 Task: Apply conditional formatting to highlight cells in range A2:E12 that are not empty and resize columns A-F to 150 pixels.
Action: Mouse moved to (18, 195)
Screenshot: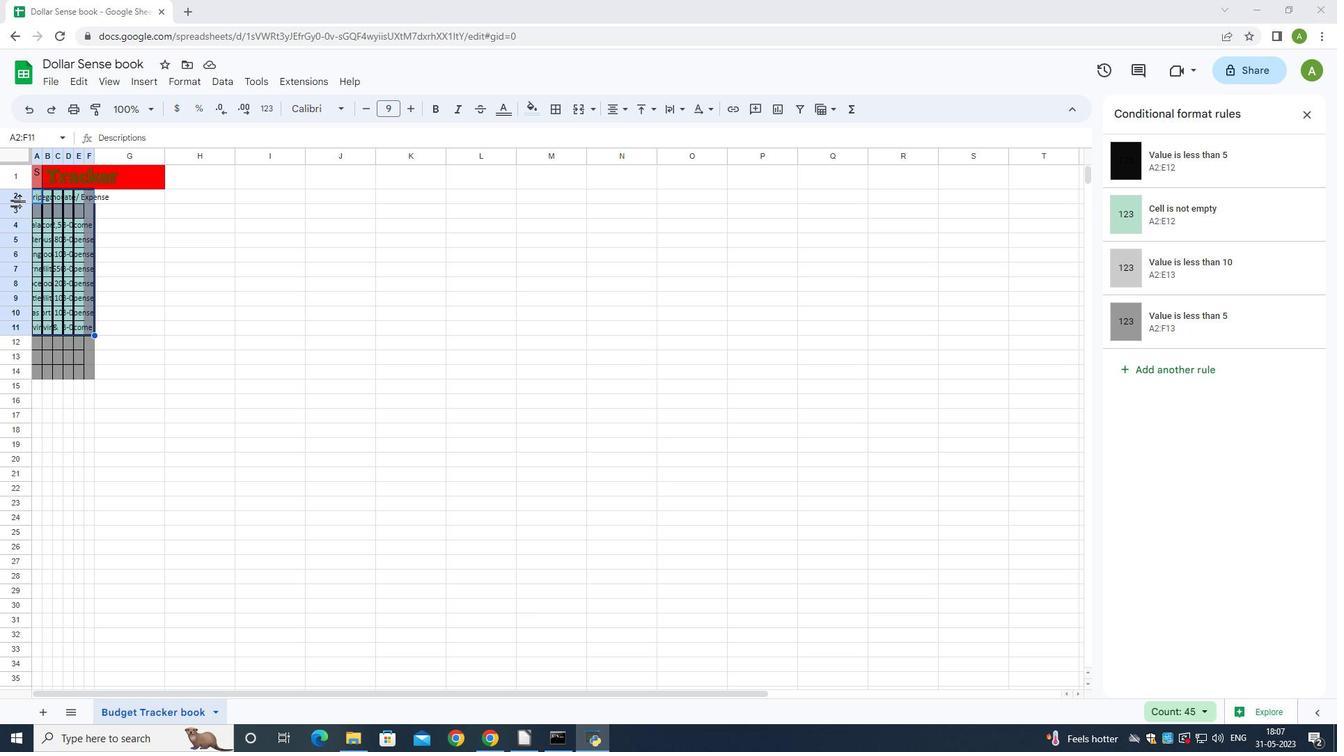 
Action: Mouse pressed left at (18, 195)
Screenshot: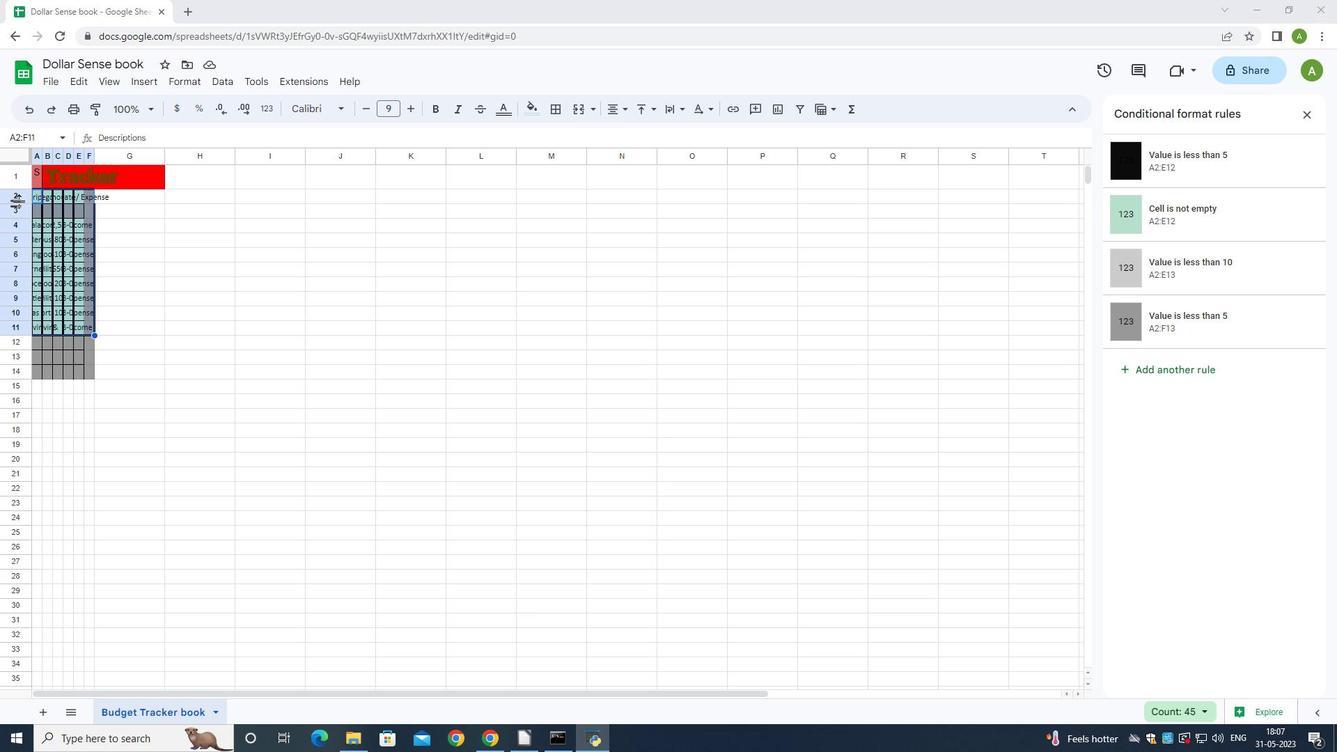 
Action: Mouse moved to (34, 194)
Screenshot: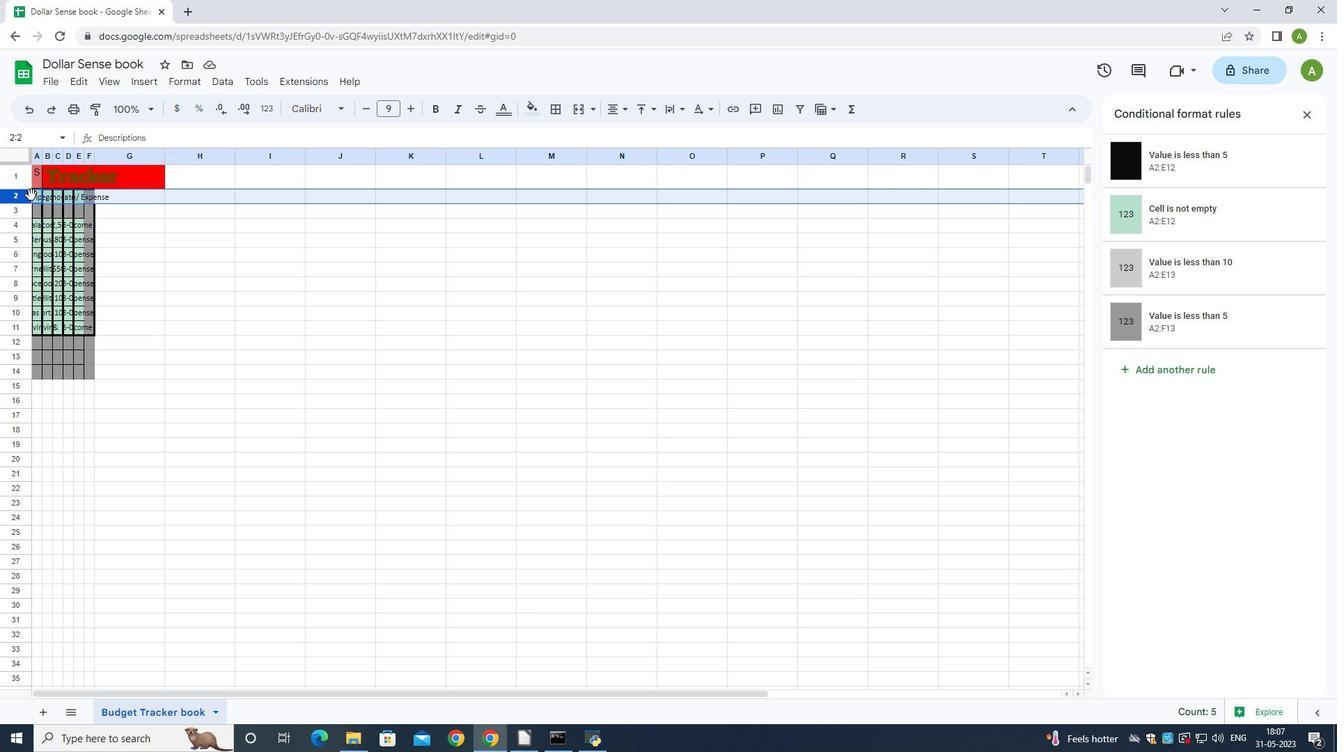 
Action: Mouse pressed left at (34, 194)
Screenshot: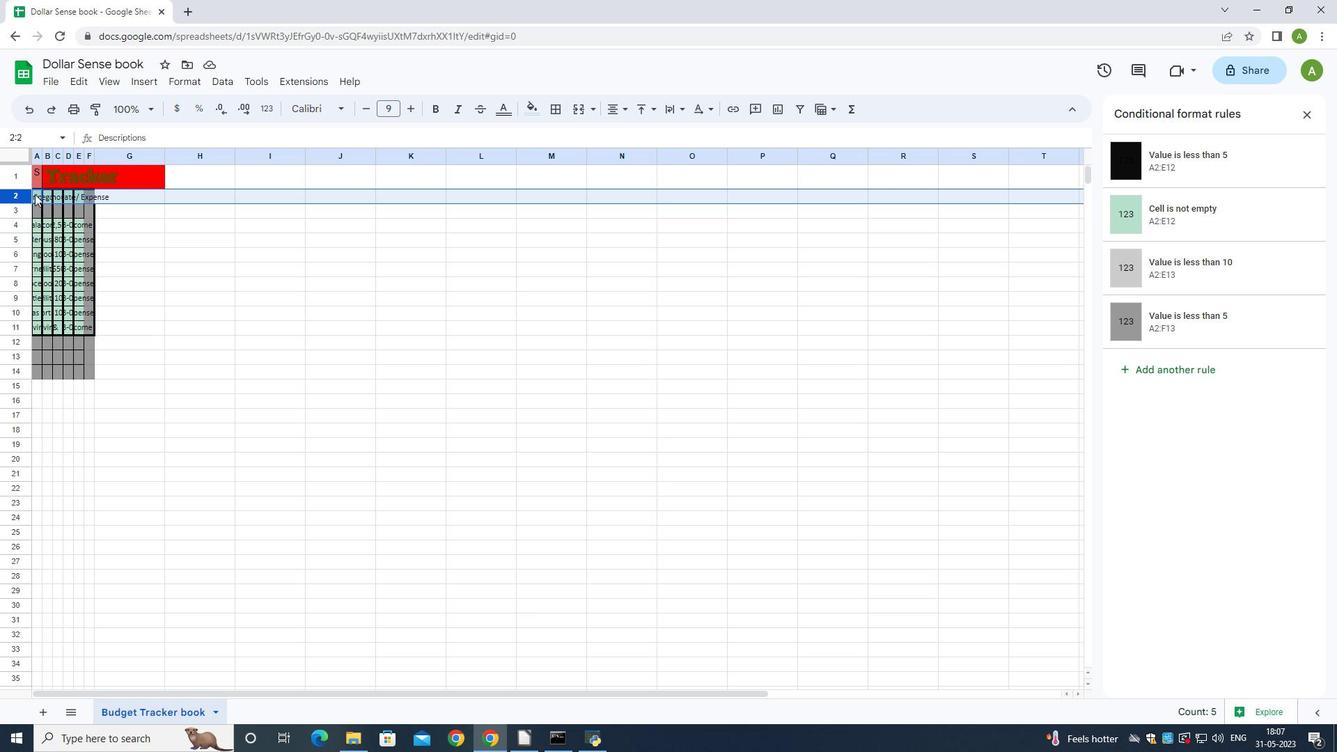 
Action: Mouse moved to (184, 84)
Screenshot: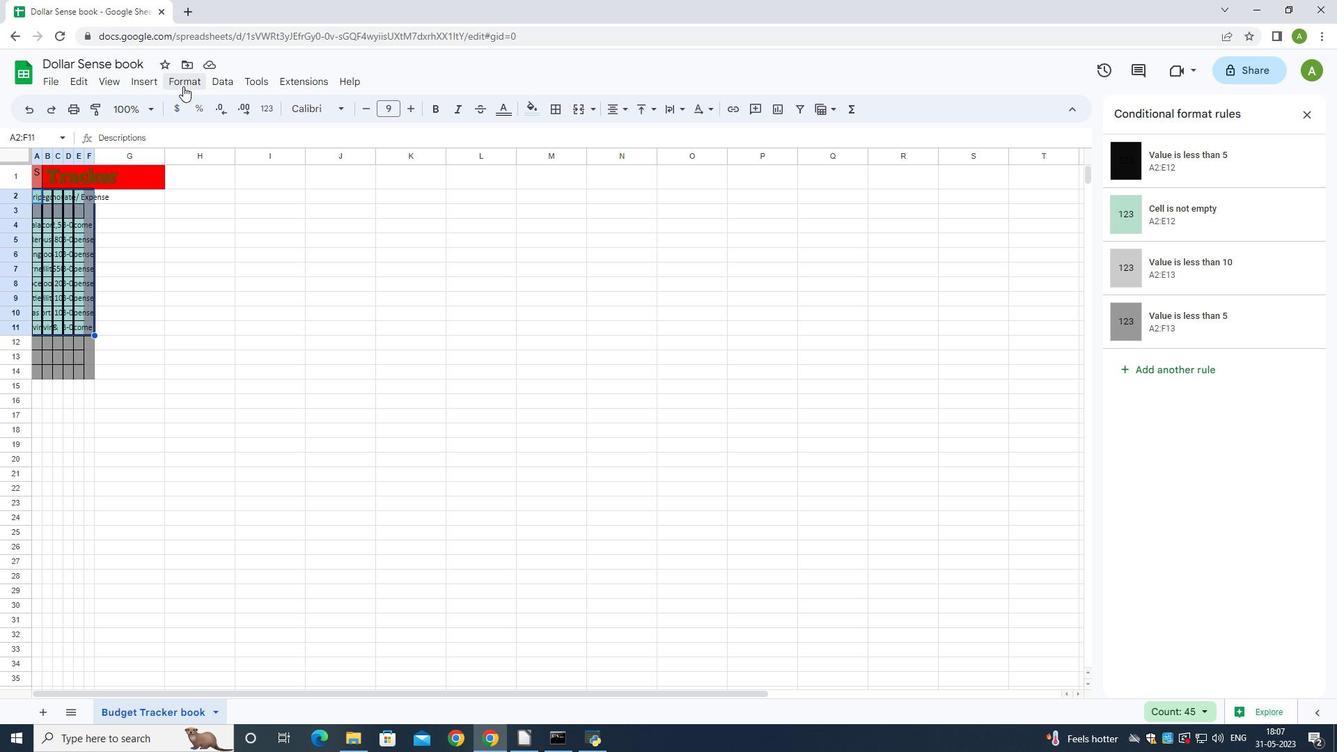 
Action: Mouse pressed left at (184, 84)
Screenshot: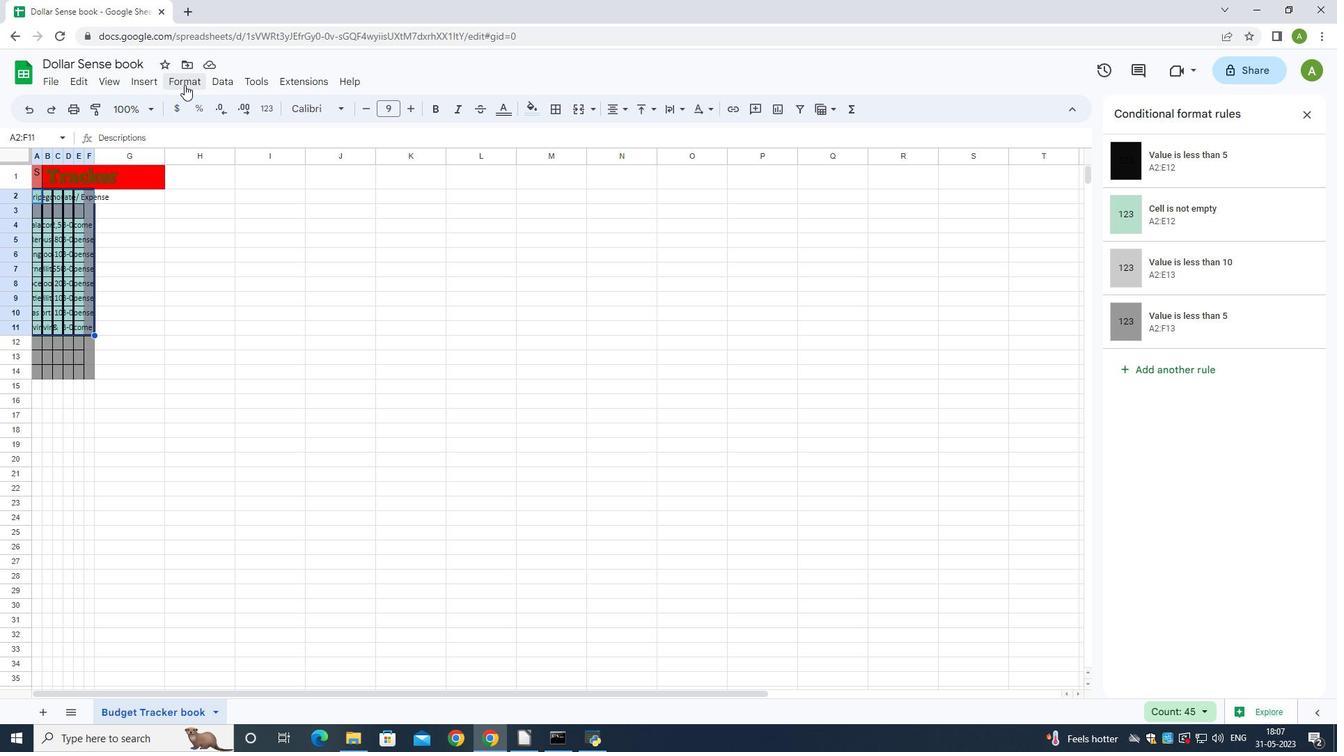 
Action: Mouse moved to (247, 323)
Screenshot: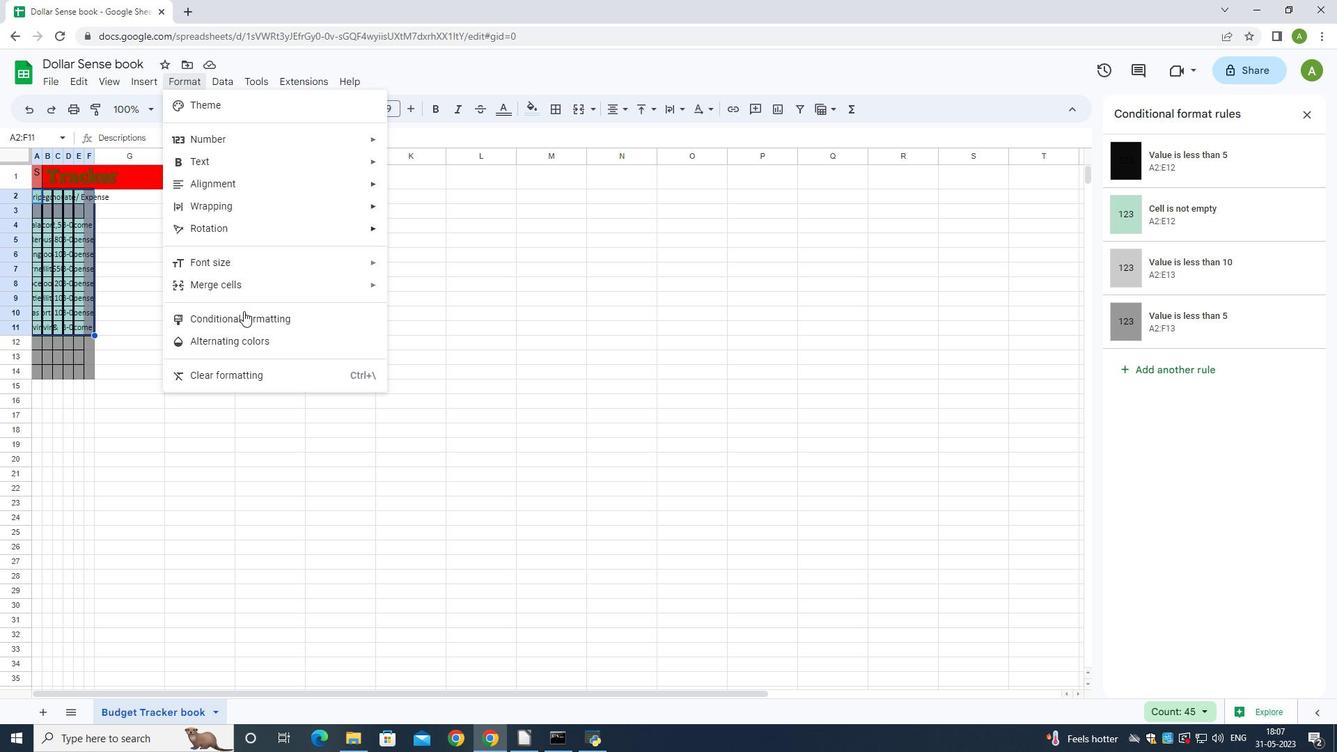 
Action: Mouse pressed left at (247, 323)
Screenshot: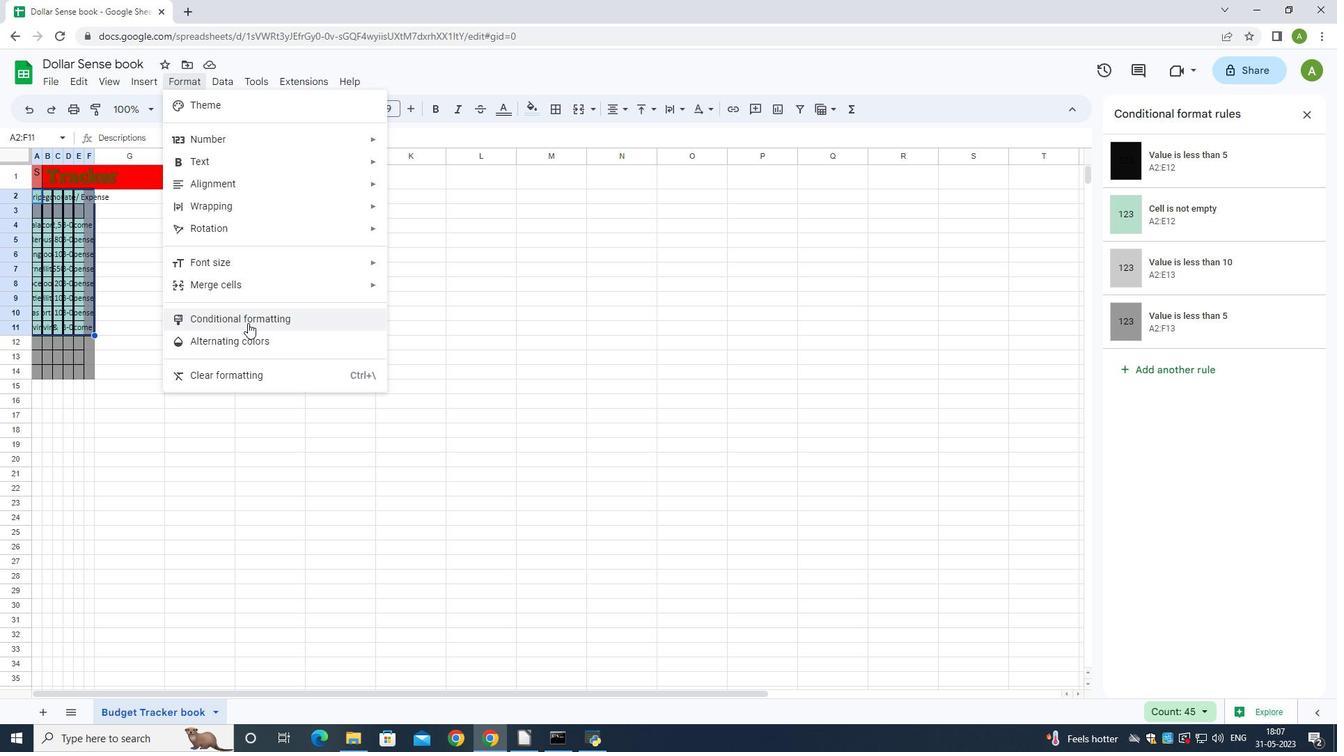 
Action: Mouse moved to (1147, 224)
Screenshot: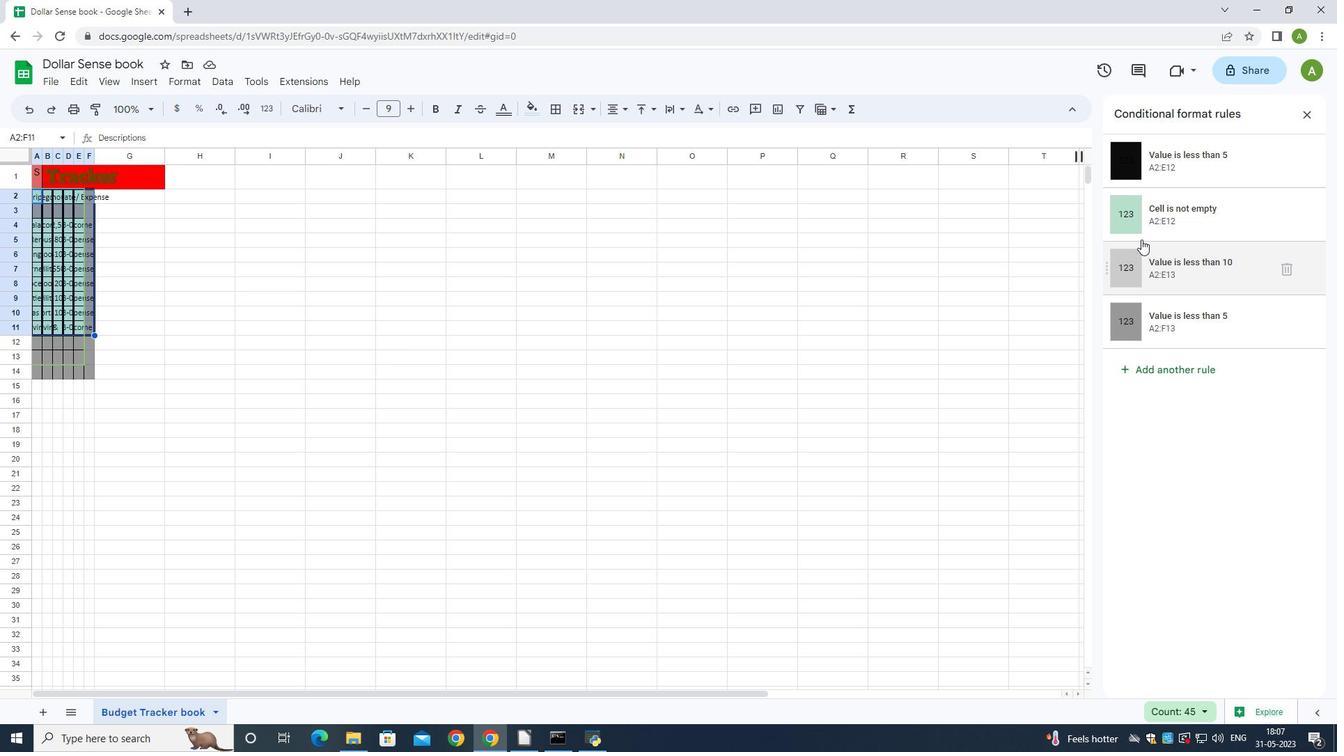 
Action: Mouse pressed left at (1147, 224)
Screenshot: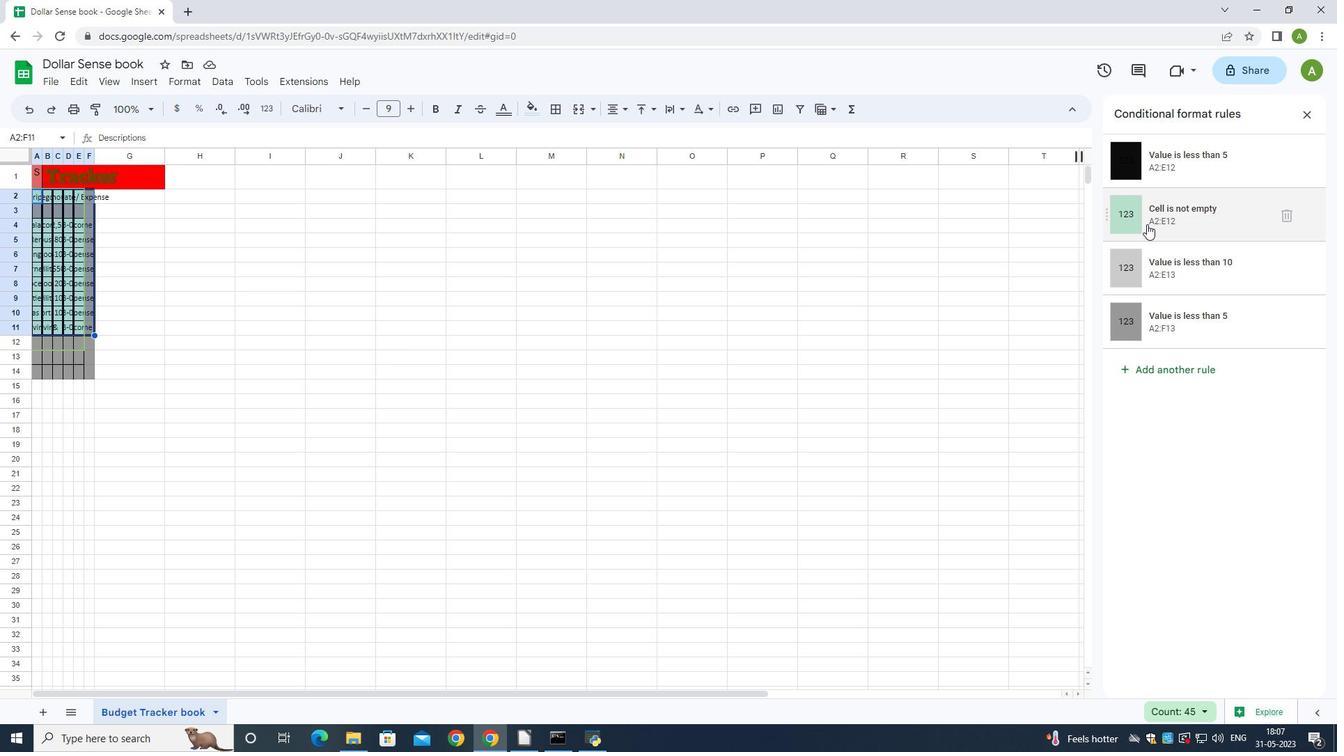 
Action: Mouse moved to (1297, 293)
Screenshot: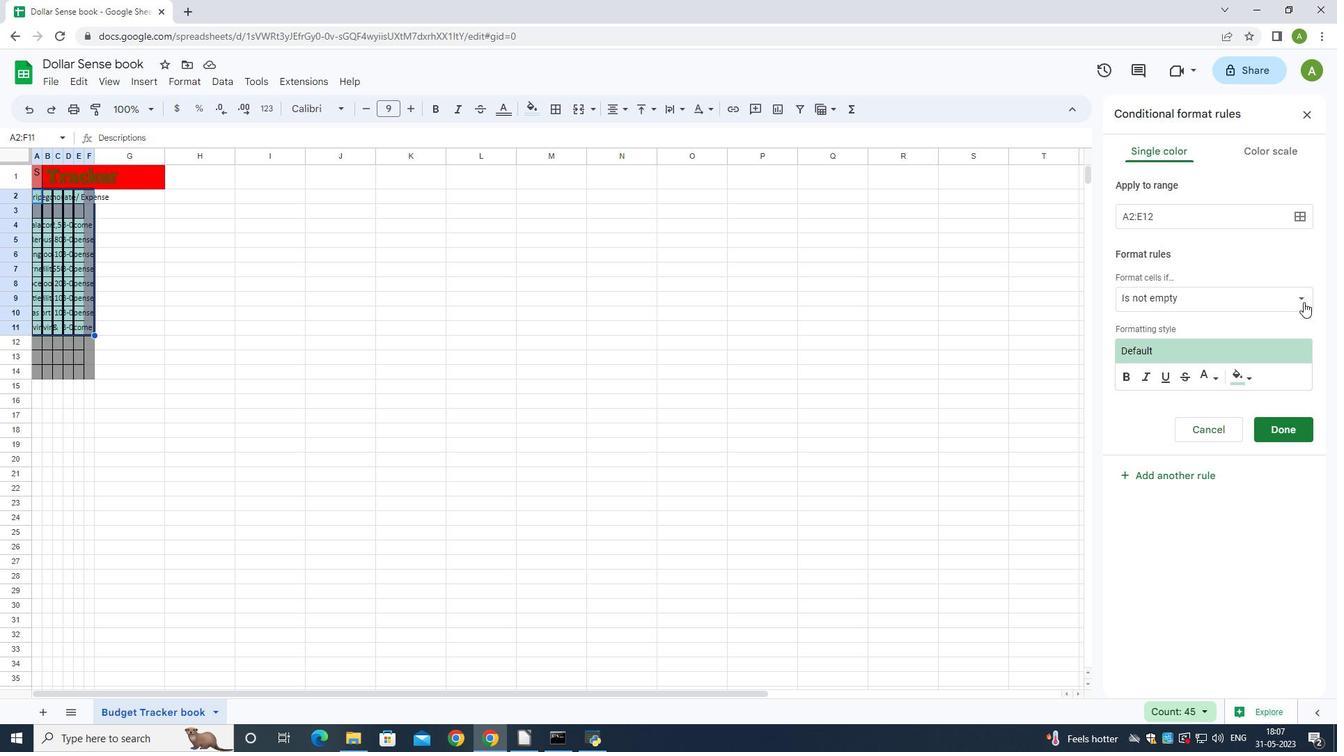 
Action: Mouse pressed left at (1297, 293)
Screenshot: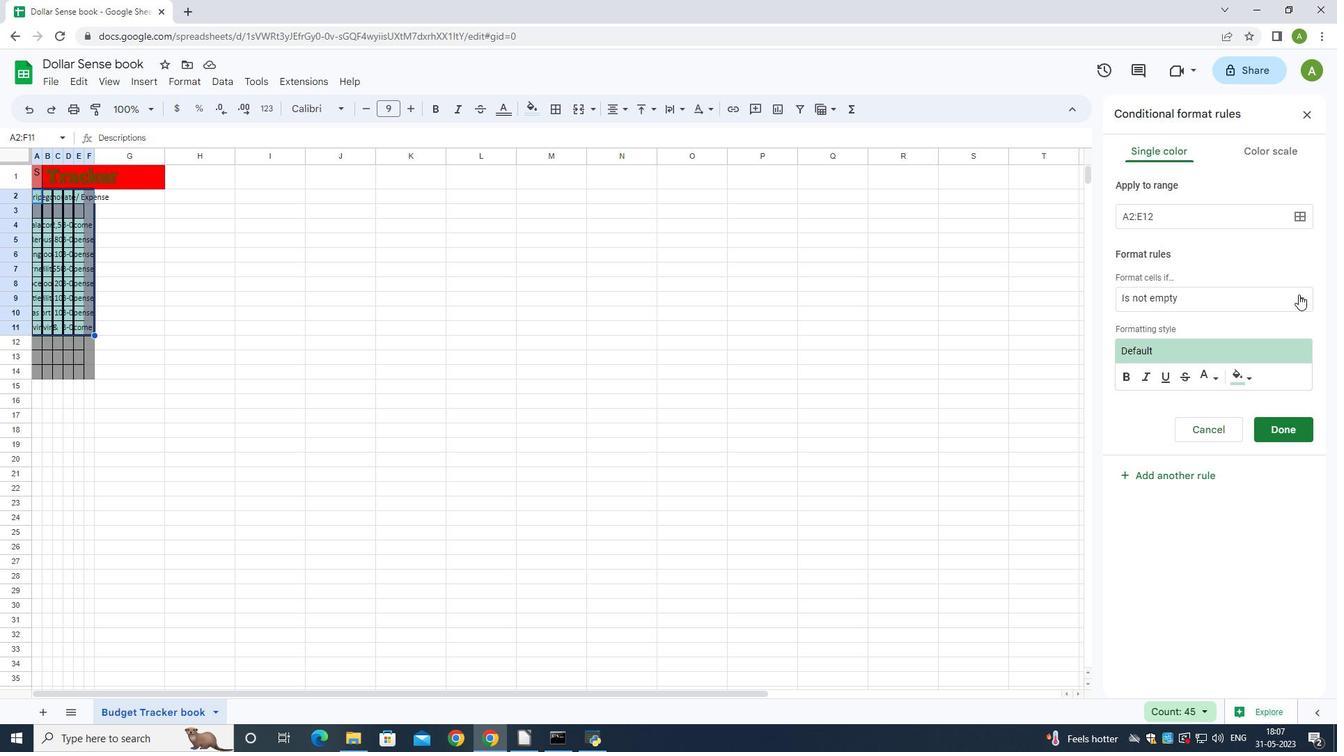 
Action: Mouse moved to (1172, 570)
Screenshot: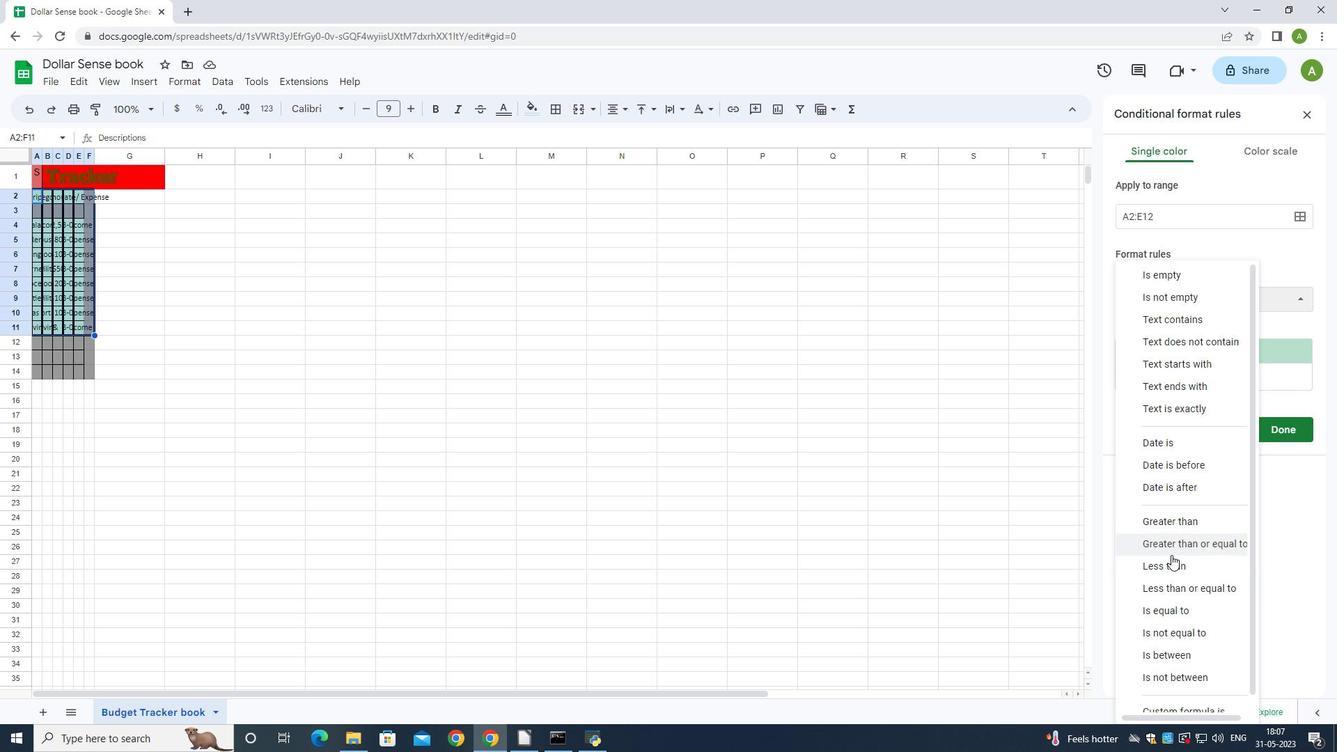 
Action: Mouse pressed left at (1172, 570)
Screenshot: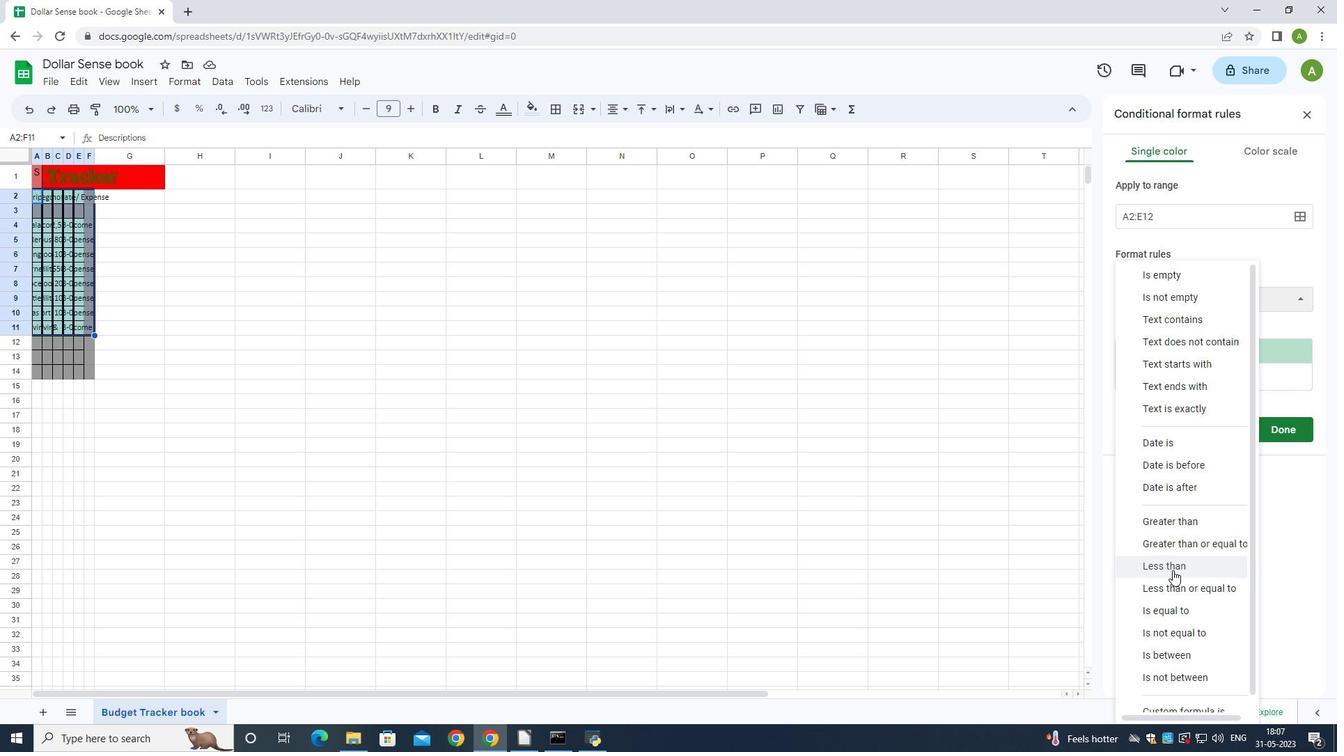
Action: Mouse moved to (1210, 328)
Screenshot: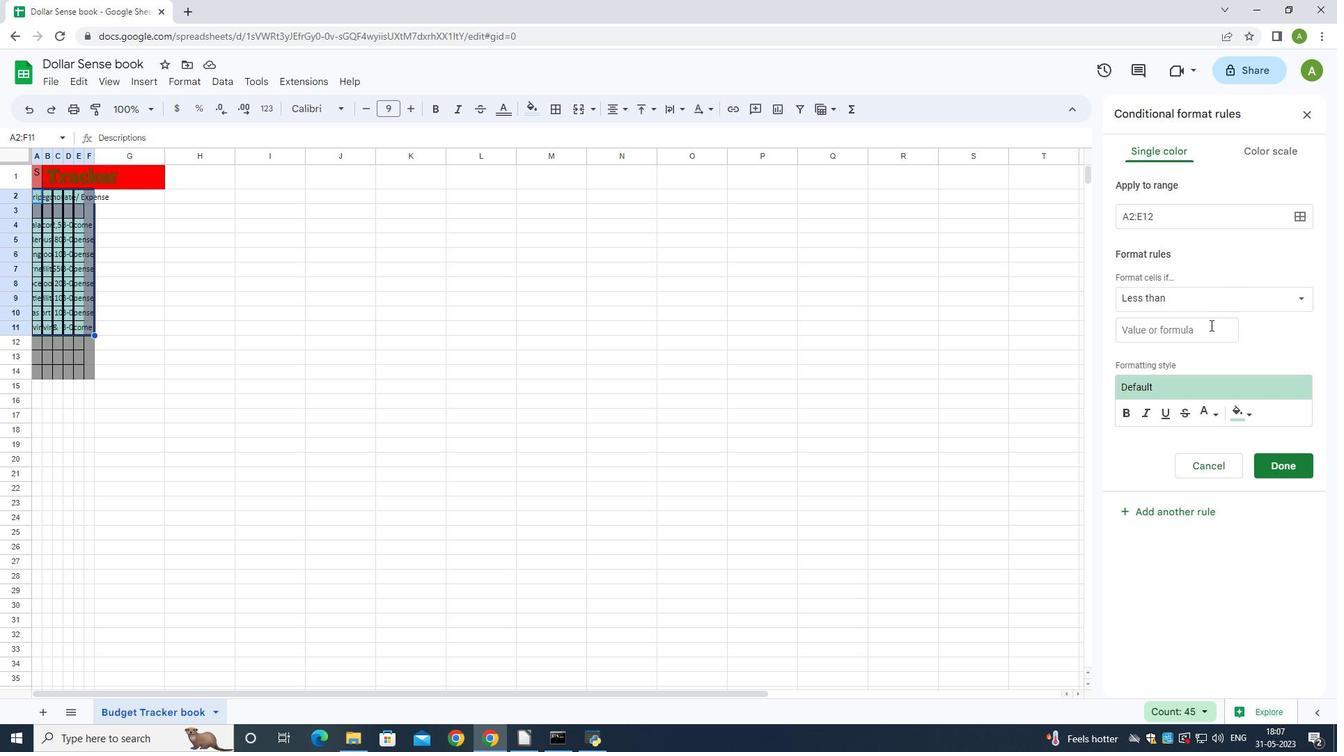 
Action: Mouse pressed left at (1210, 328)
Screenshot: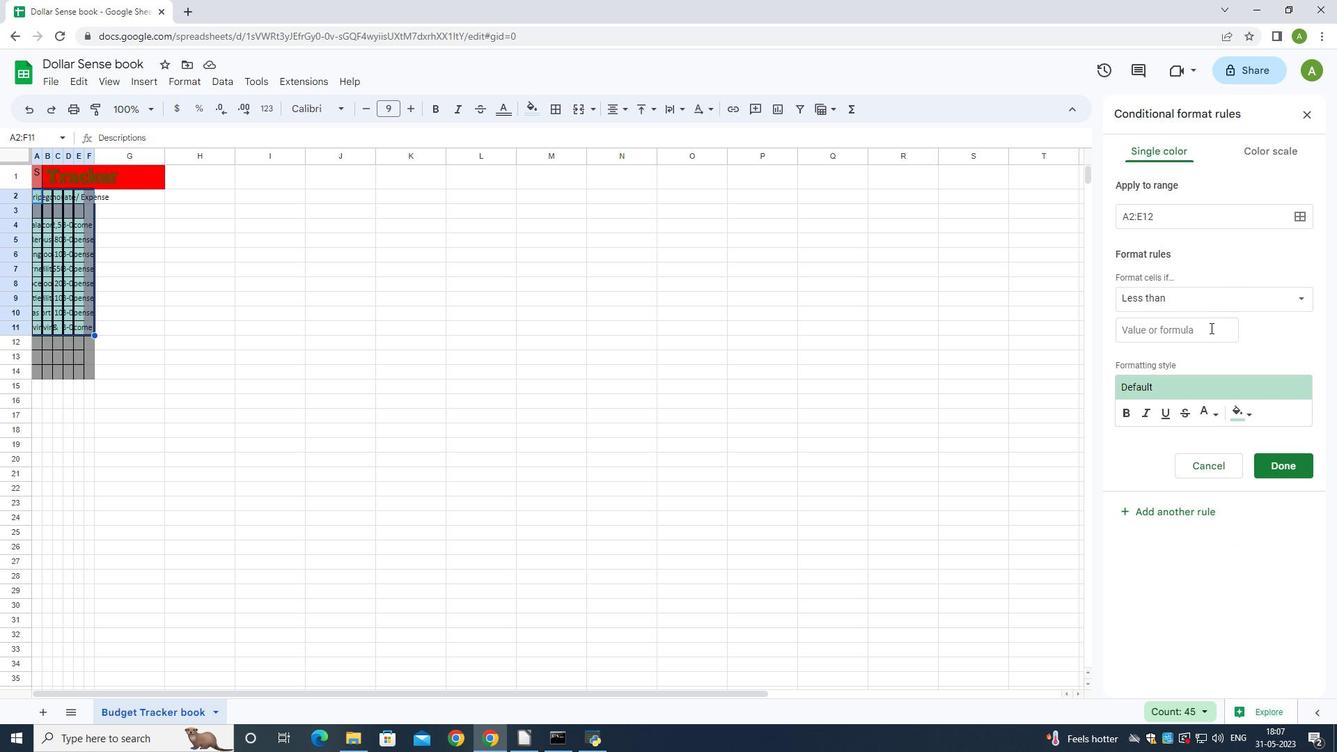 
Action: Key pressed 10
Screenshot: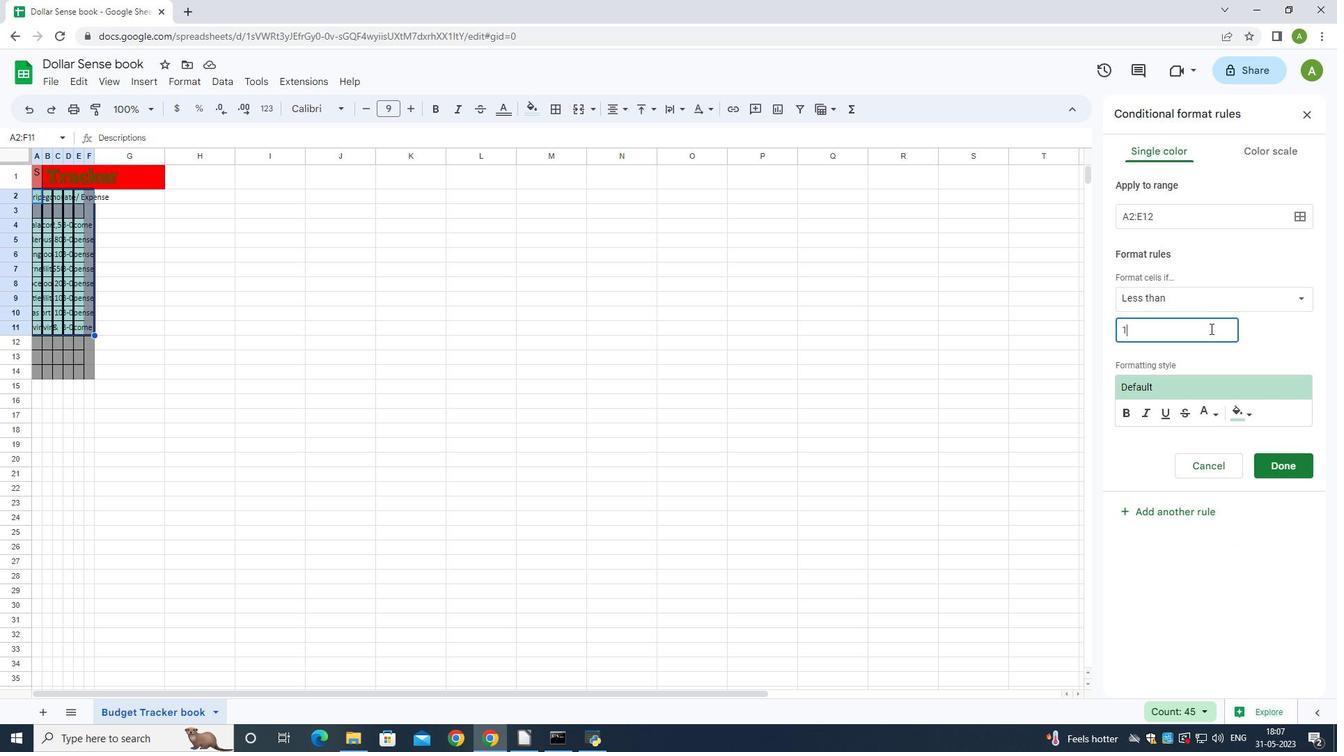 
Action: Mouse moved to (1249, 410)
Screenshot: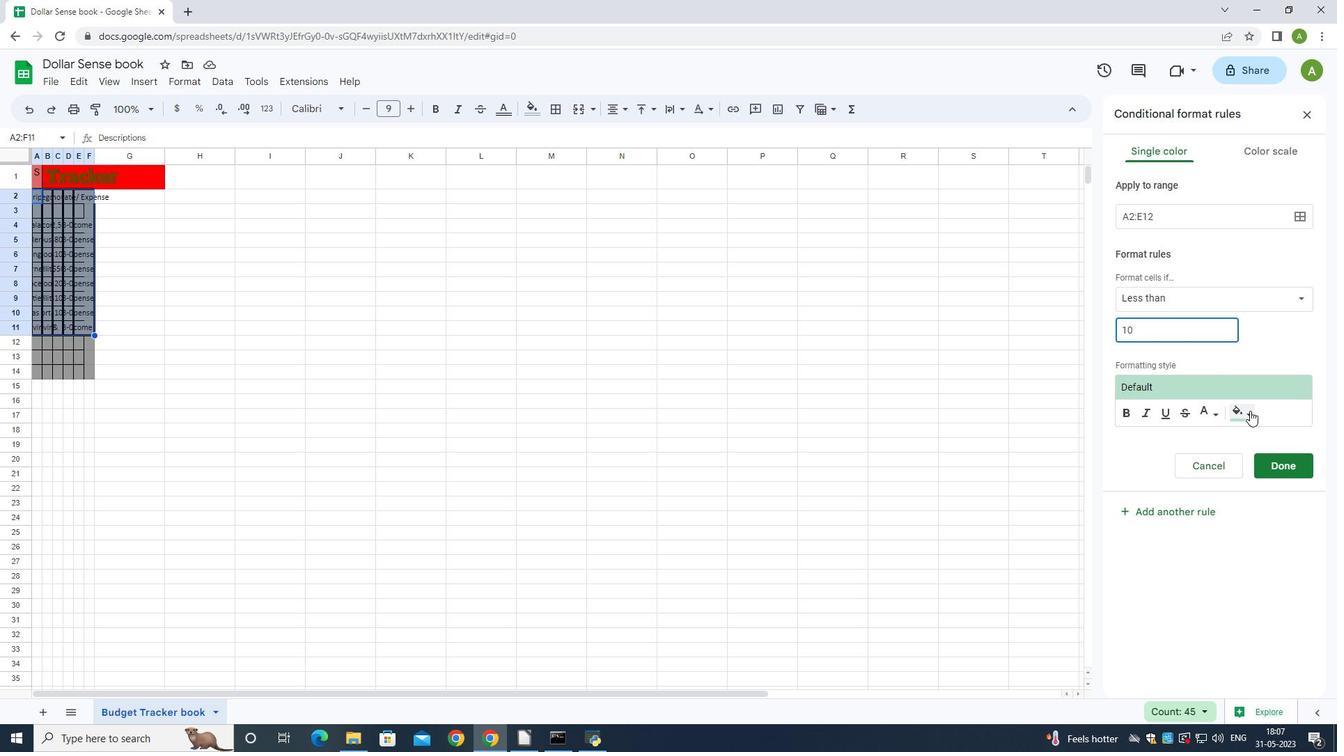 
Action: Mouse pressed left at (1249, 410)
Screenshot: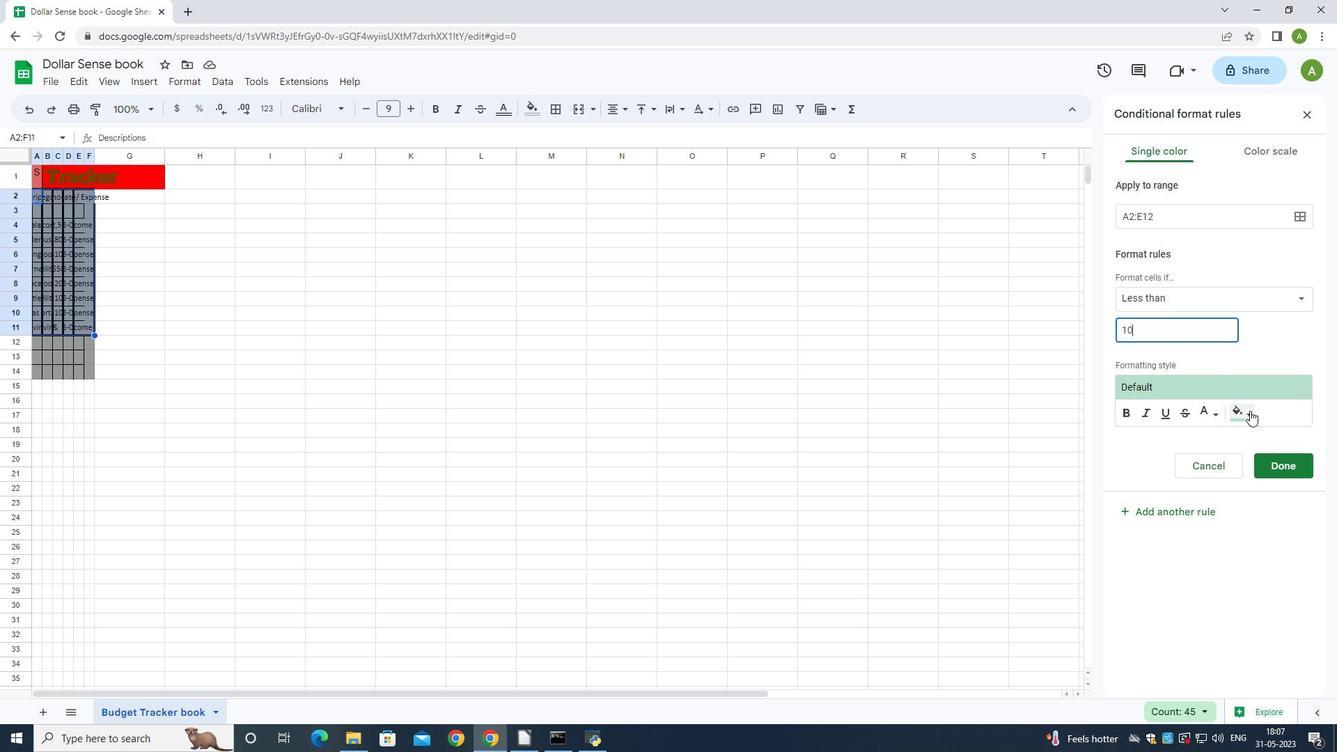 
Action: Mouse moved to (1177, 463)
Screenshot: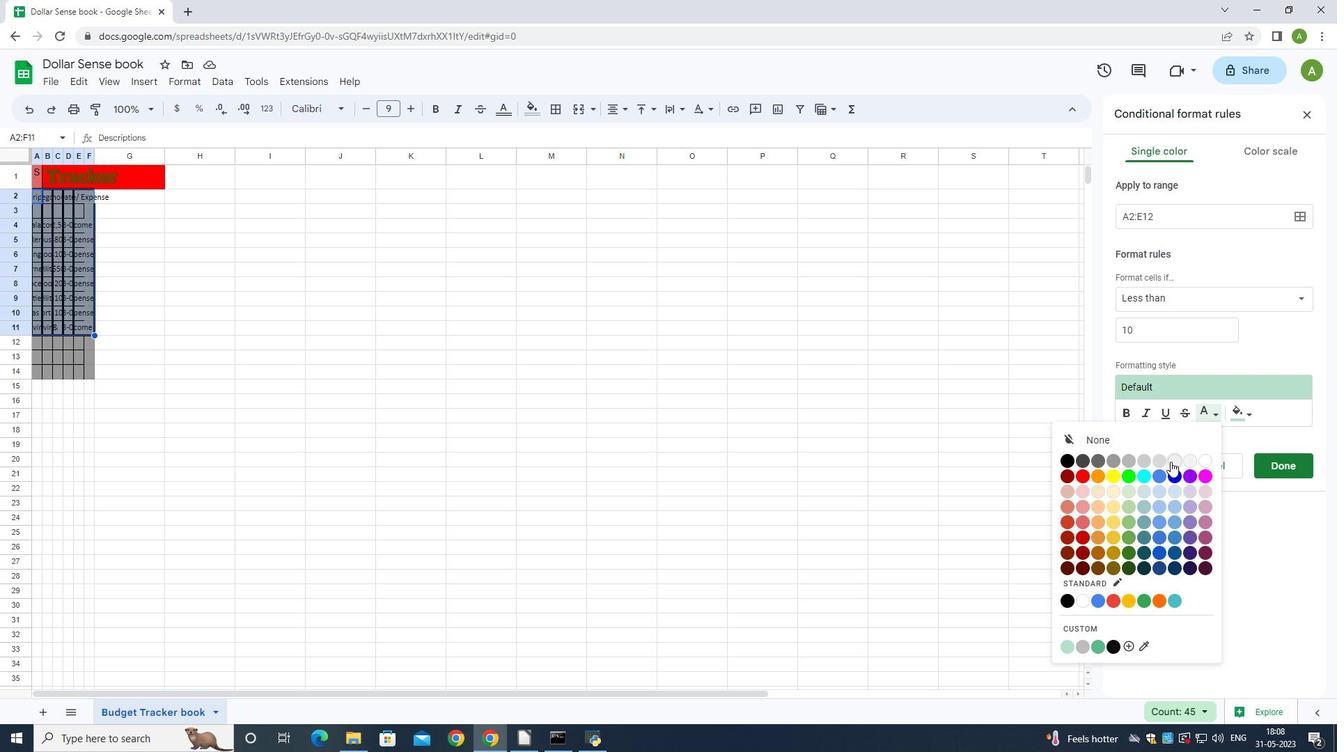 
Action: Mouse pressed left at (1177, 463)
Screenshot: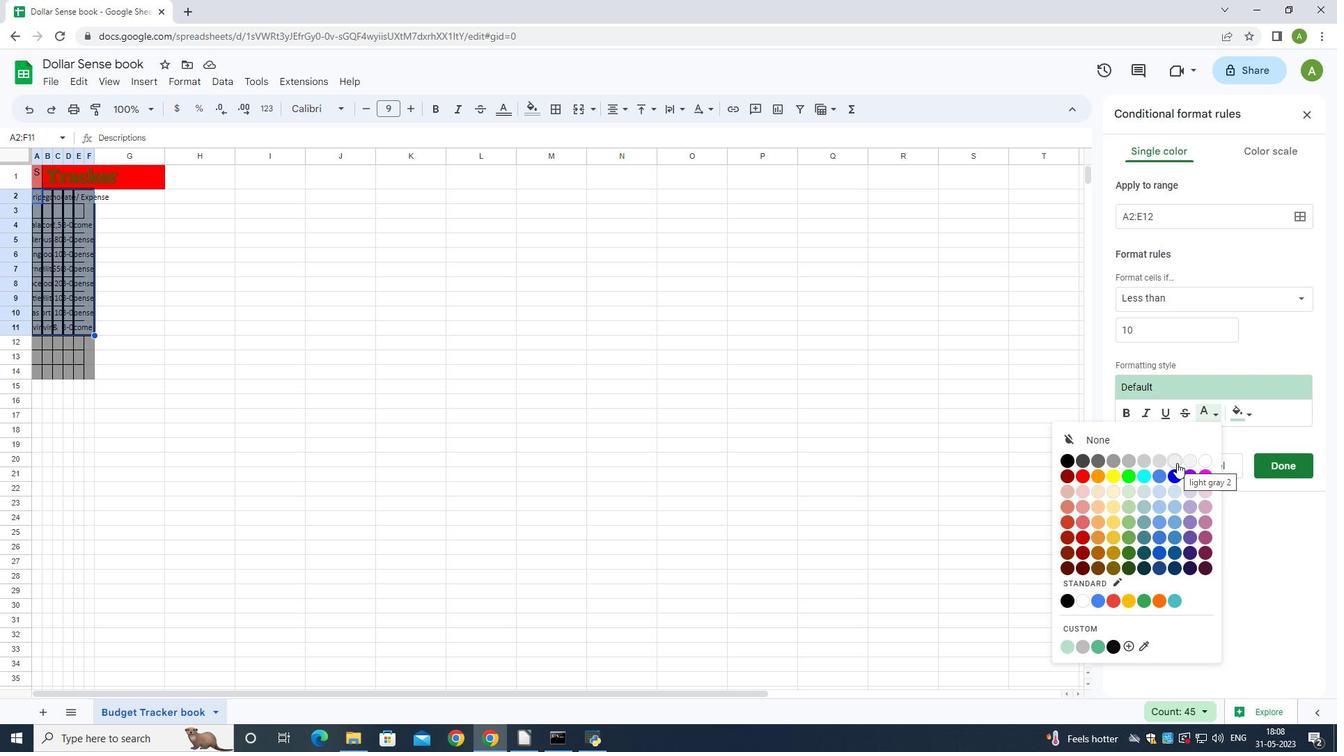 
Action: Mouse moved to (1272, 463)
Screenshot: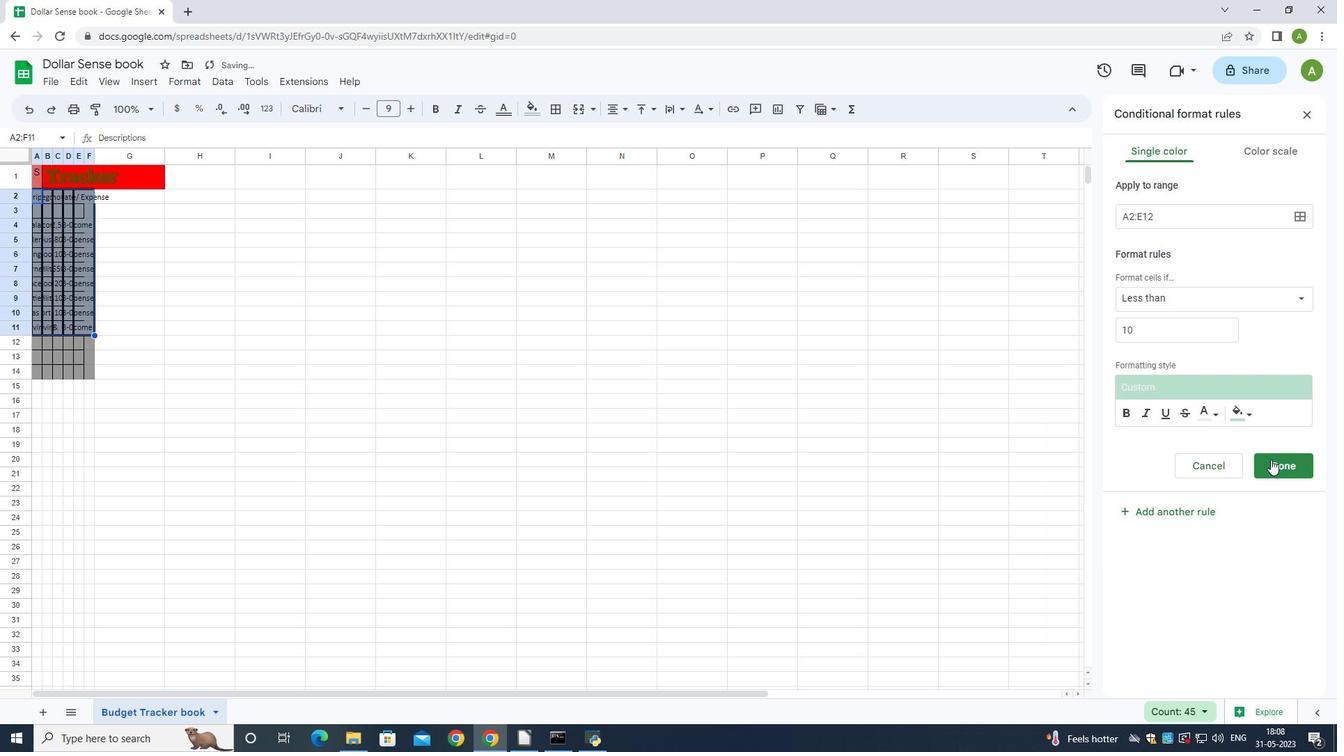 
Action: Mouse pressed left at (1272, 463)
Screenshot: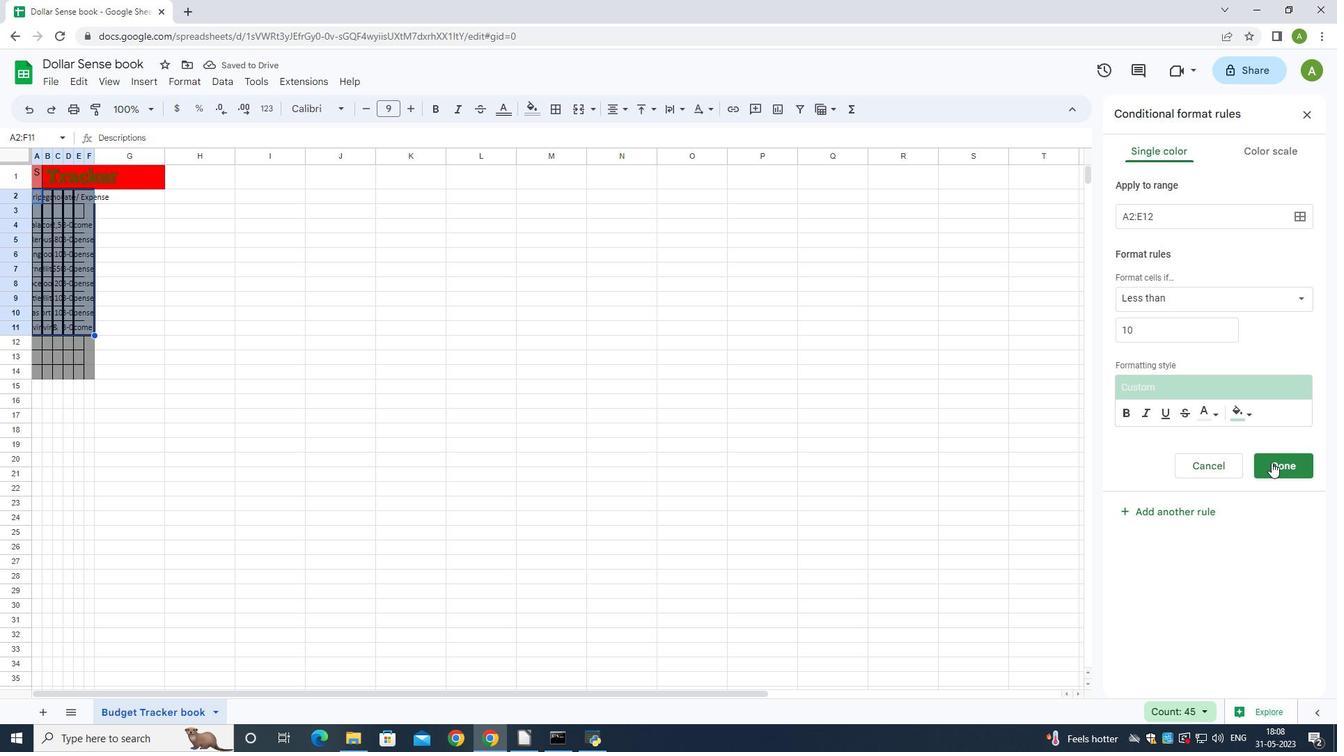 
Action: Mouse moved to (36, 153)
Screenshot: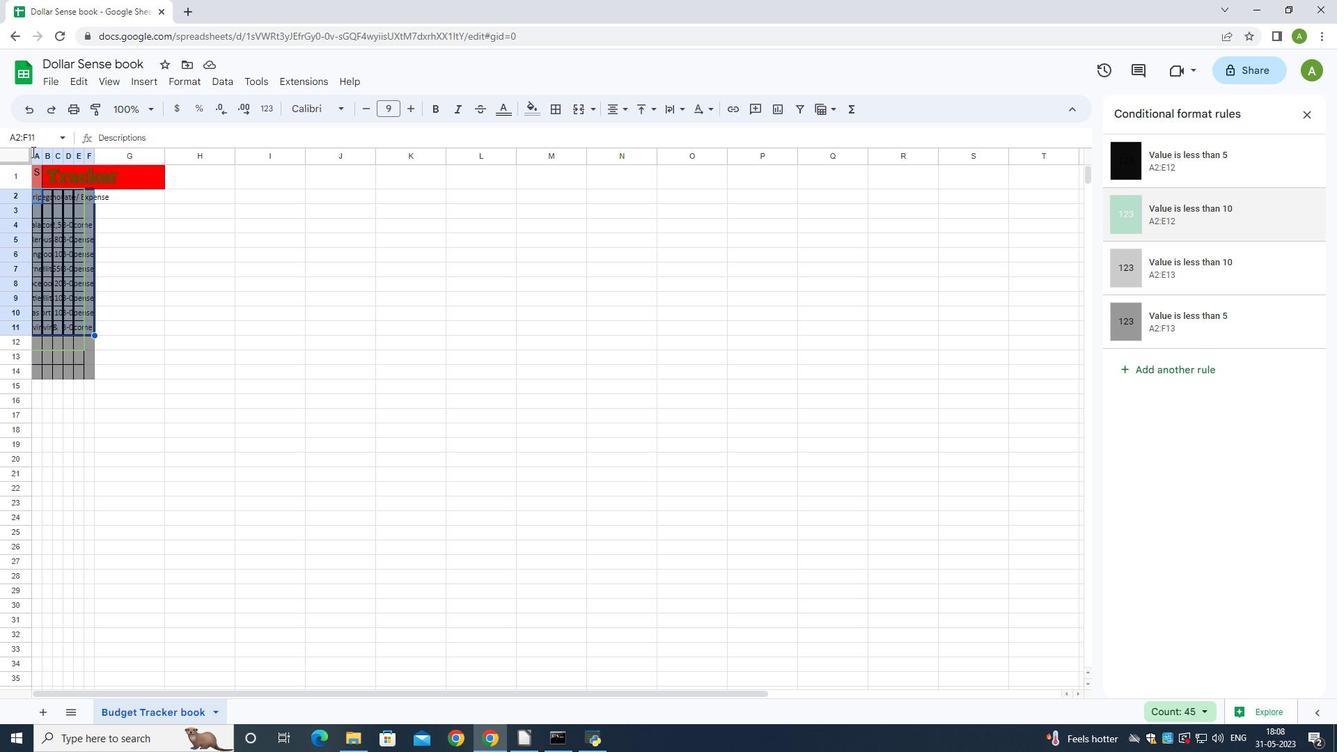 
Action: Mouse pressed left at (36, 153)
Screenshot: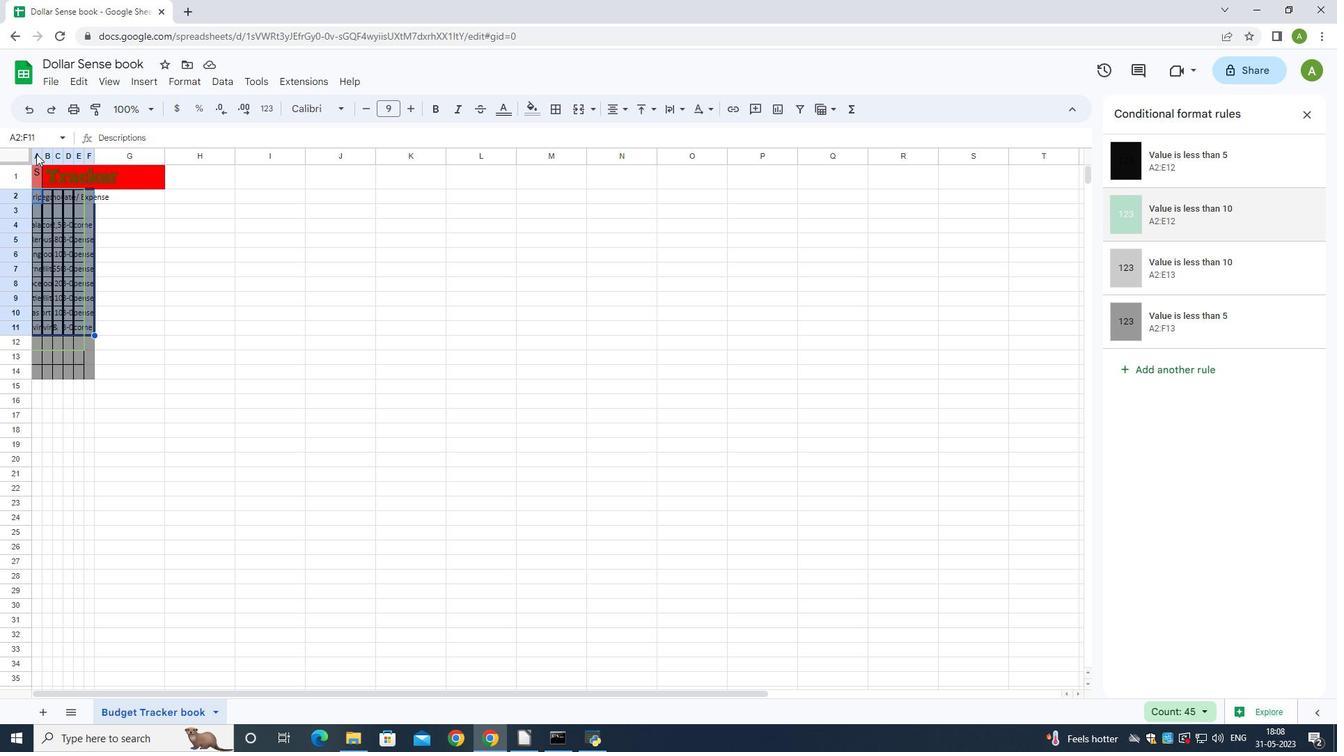 
Action: Mouse moved to (112, 131)
Screenshot: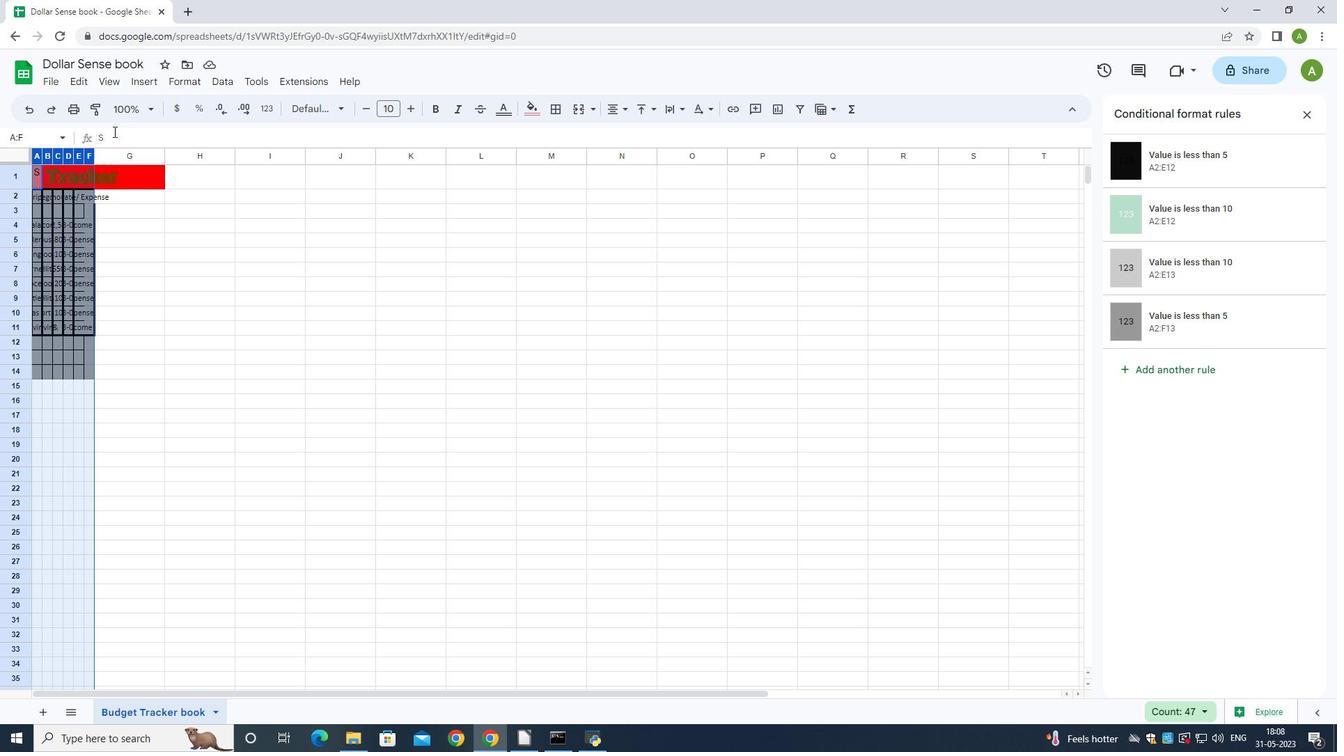 
Action: Mouse pressed right at (112, 131)
Screenshot: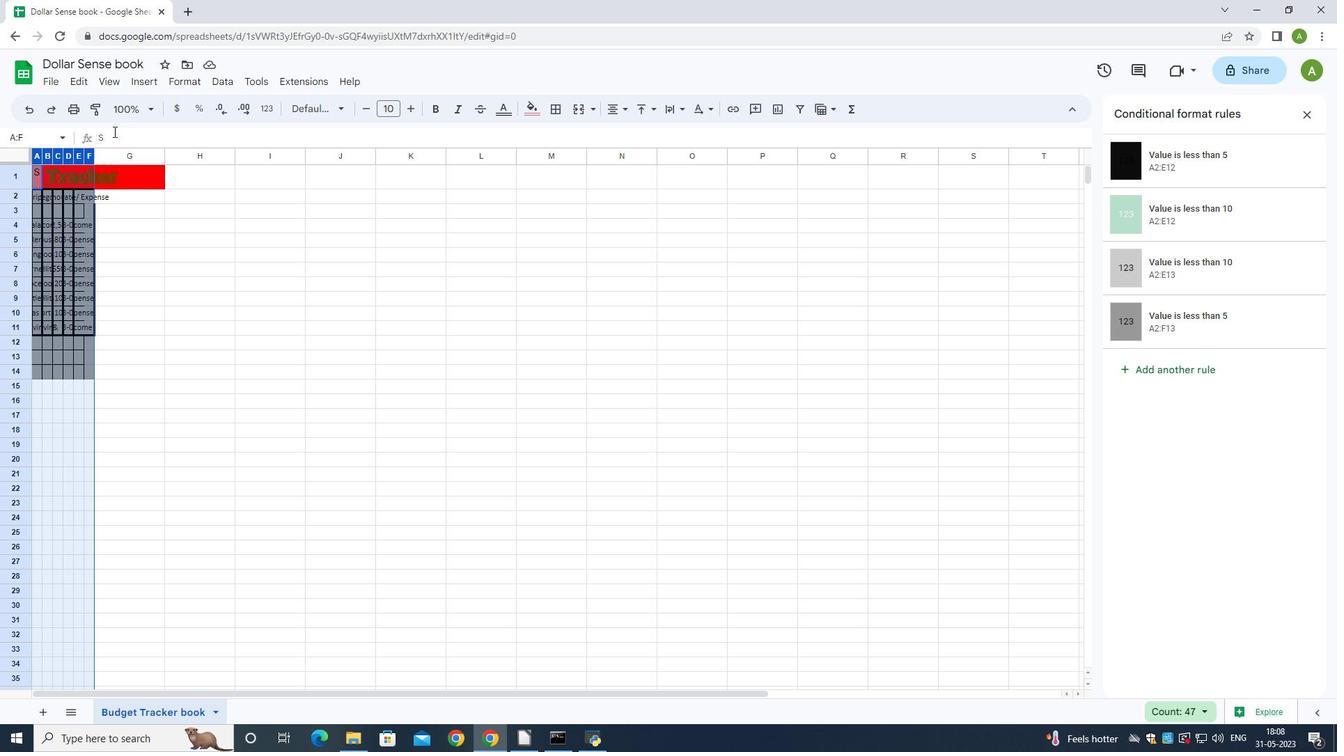 
Action: Mouse moved to (95, 222)
Screenshot: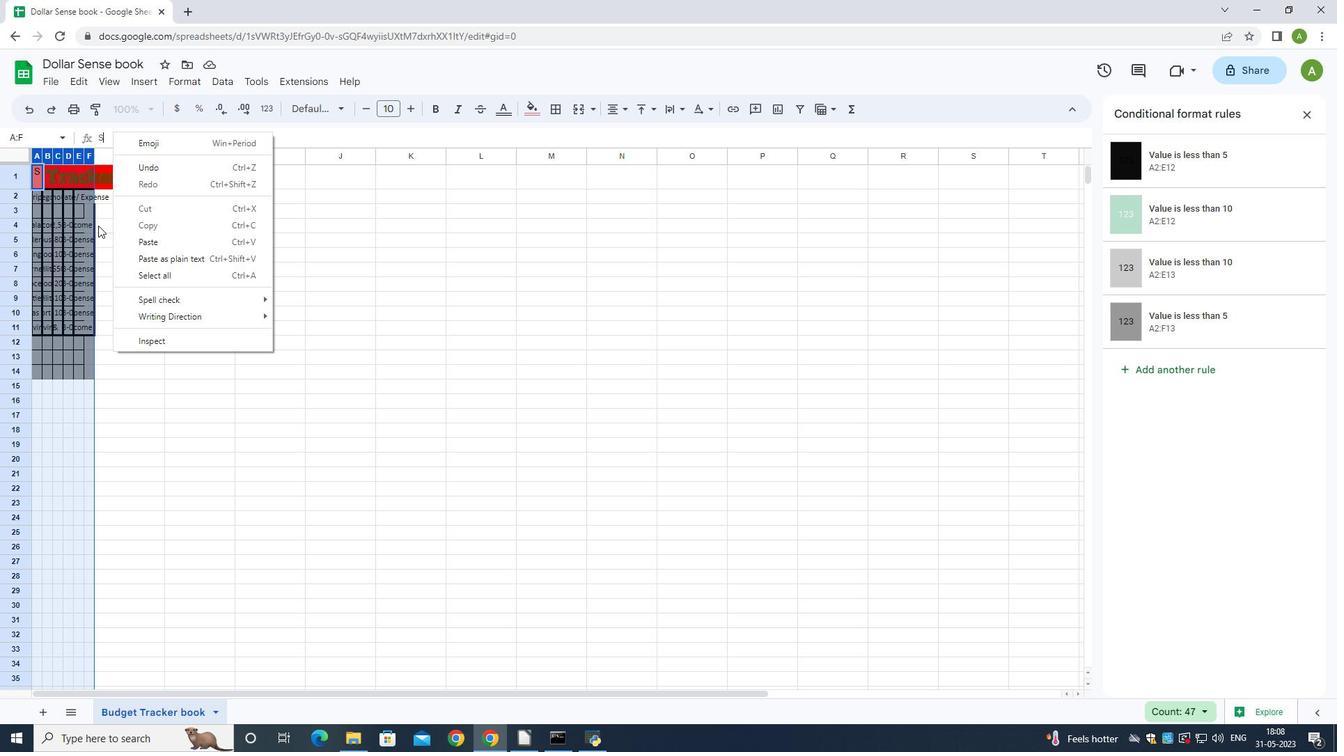 
Action: Mouse pressed left at (95, 222)
Screenshot: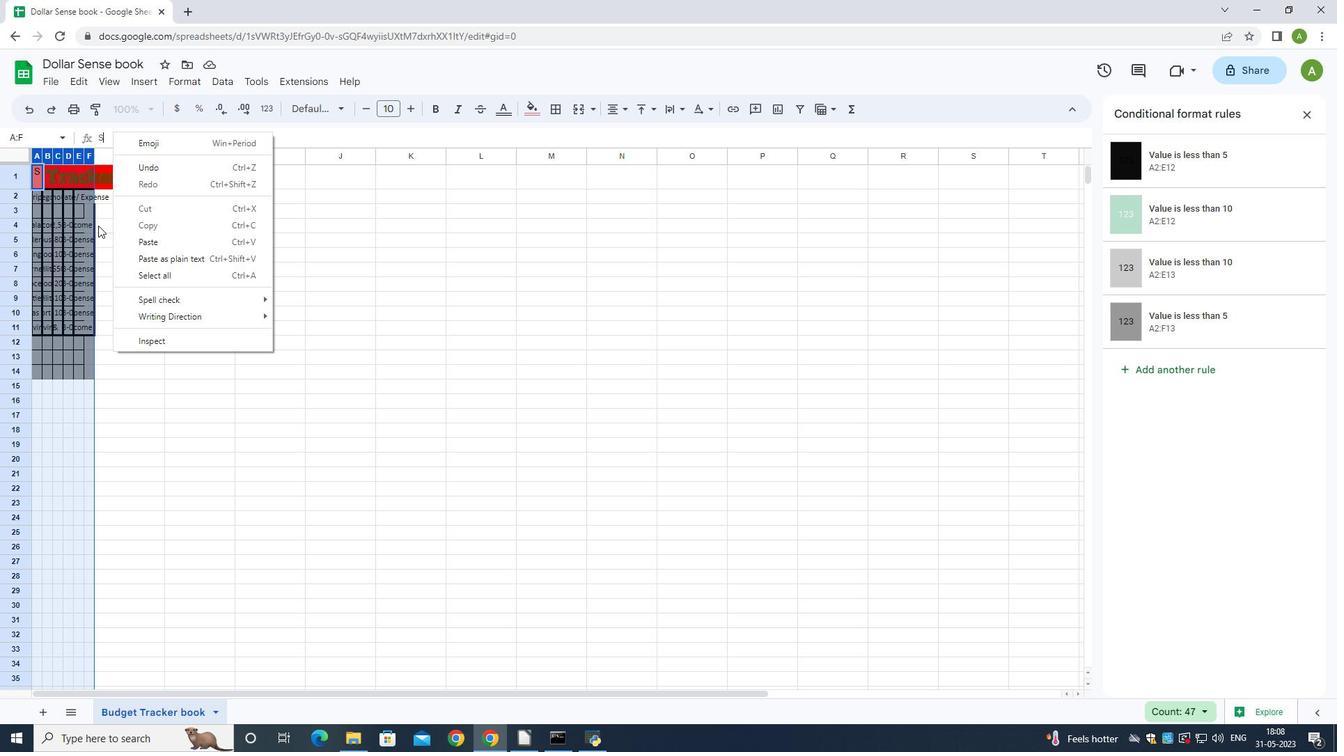 
Action: Mouse moved to (36, 155)
Screenshot: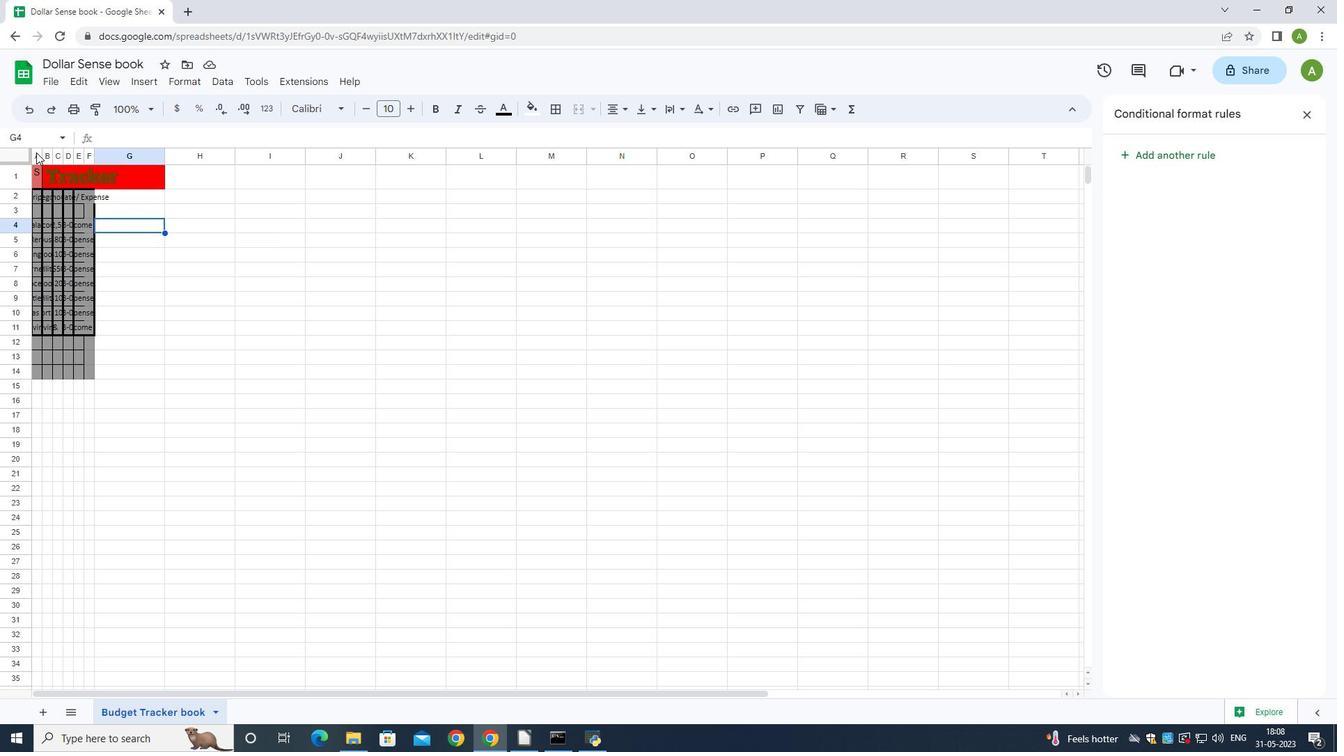 
Action: Mouse pressed left at (36, 155)
Screenshot: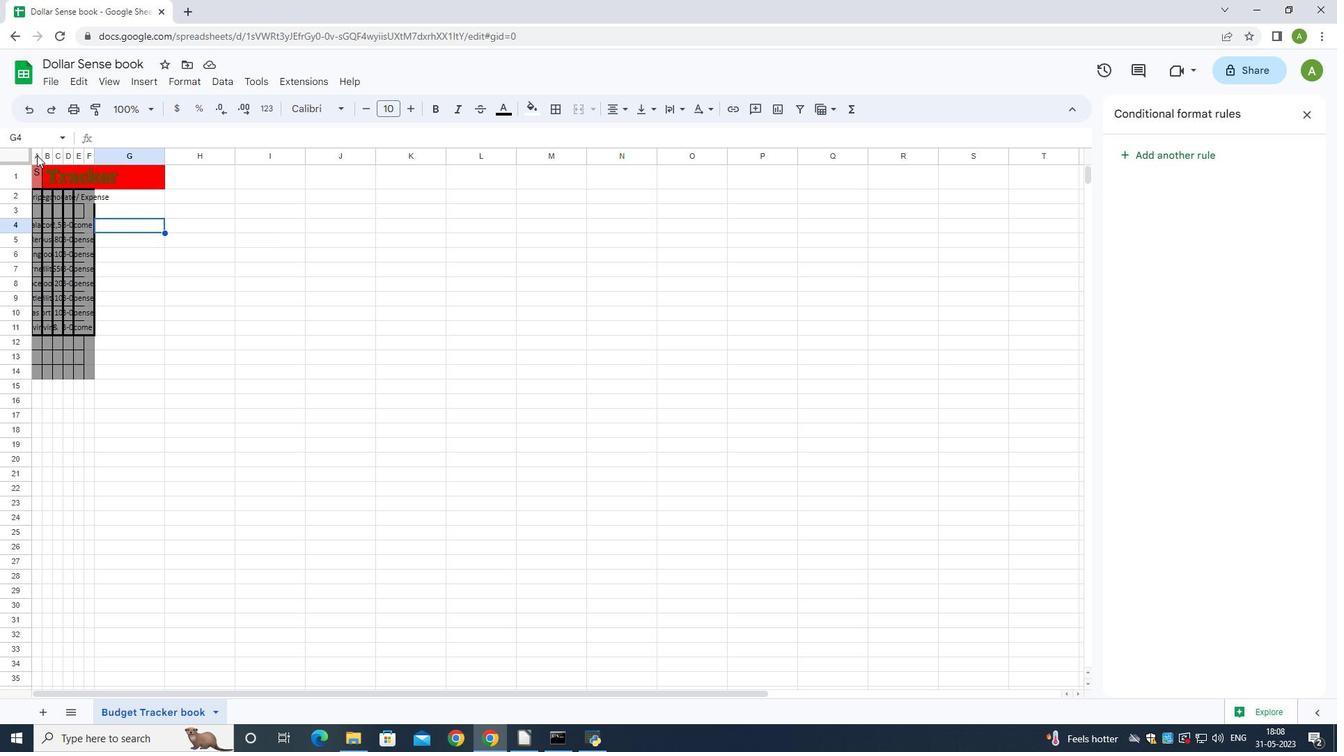 
Action: Mouse moved to (84, 160)
Screenshot: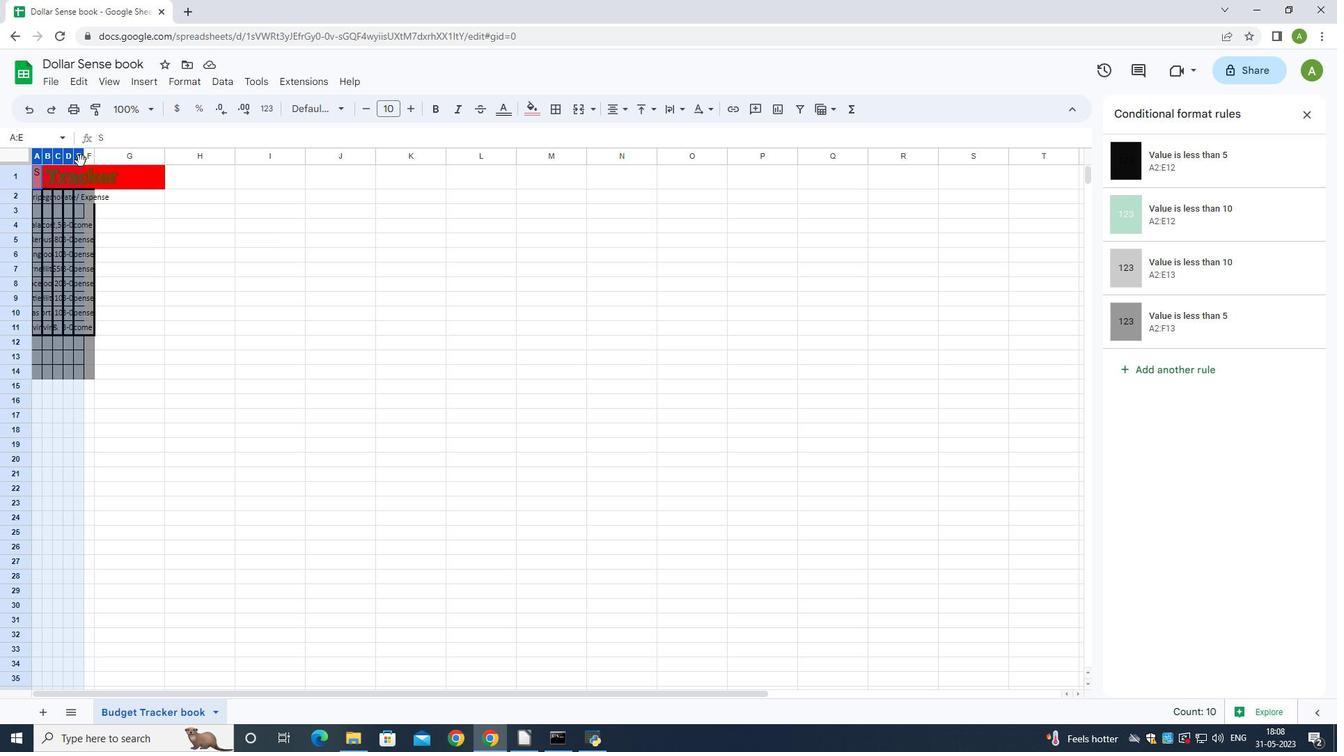 
Action: Mouse pressed right at (84, 160)
Screenshot: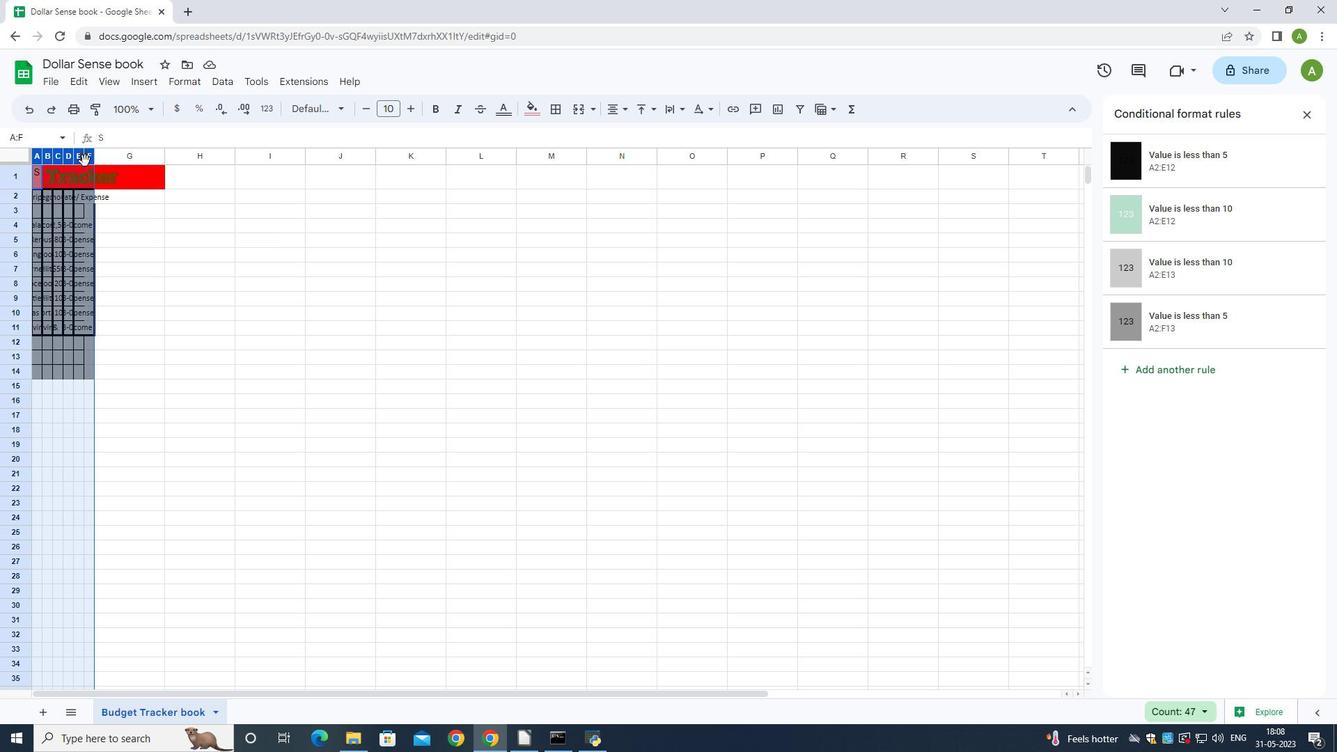 
Action: Mouse moved to (128, 387)
Screenshot: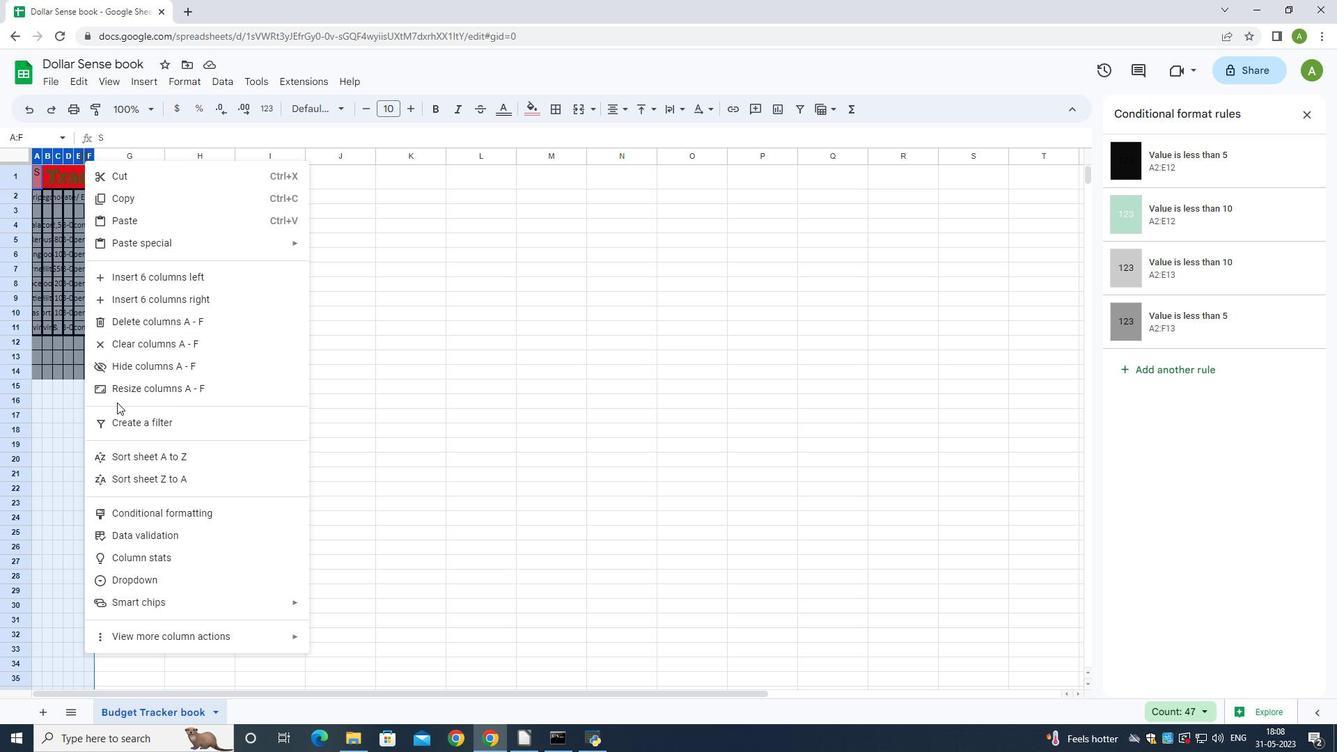 
Action: Mouse pressed left at (128, 387)
Screenshot: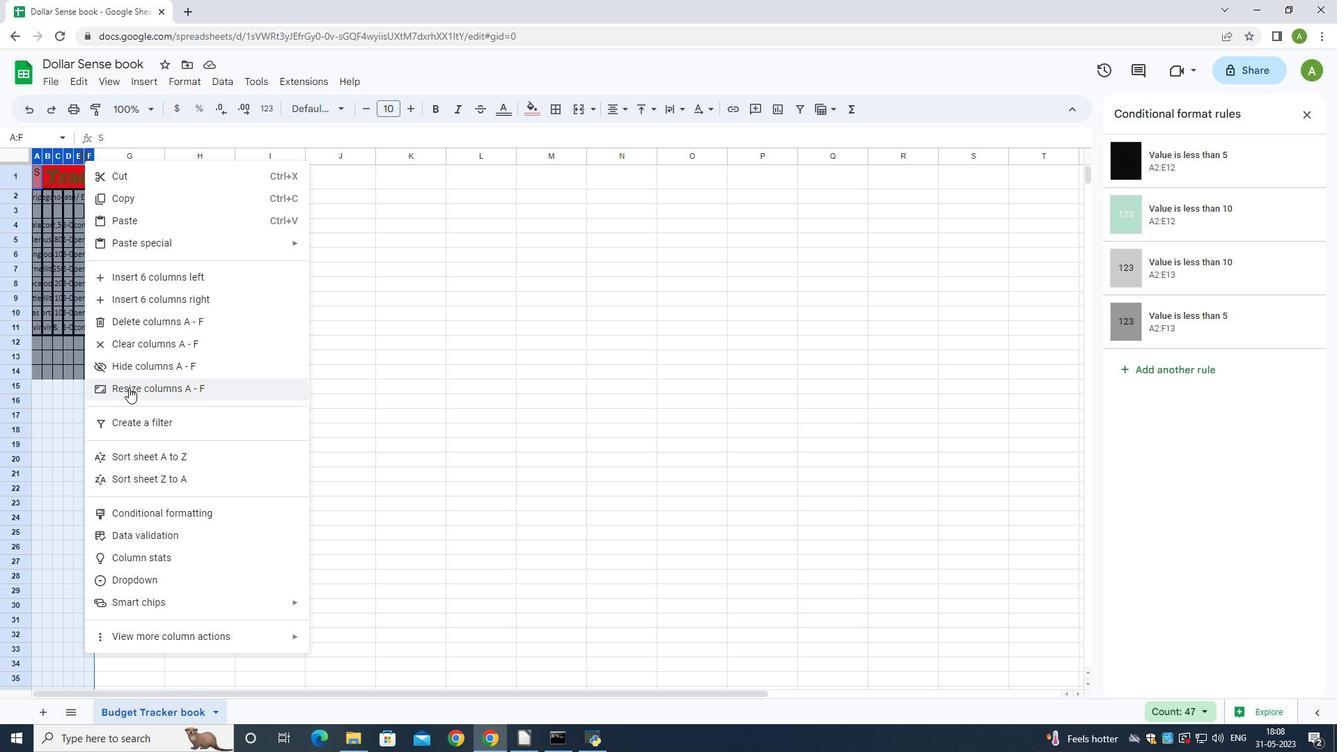 
Action: Mouse moved to (520, 448)
Screenshot: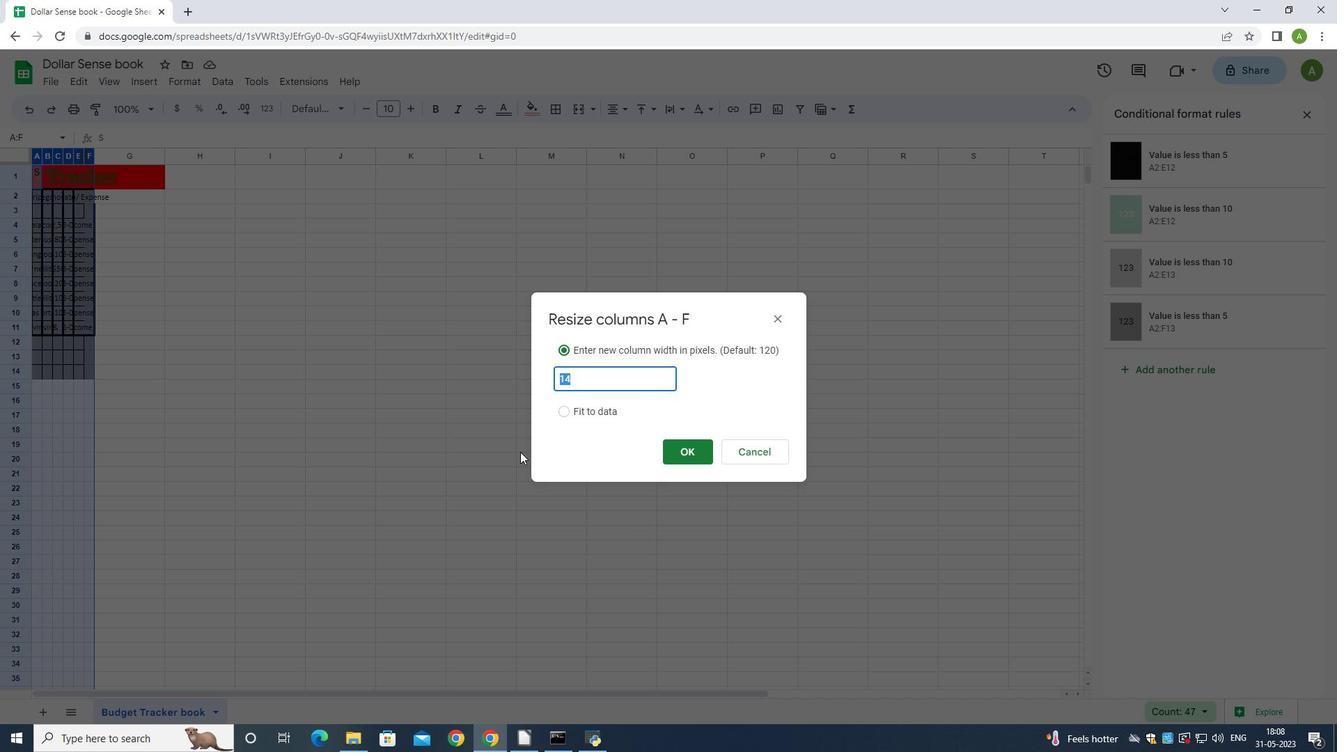 
Action: Key pressed 15<Key.enter>
Screenshot: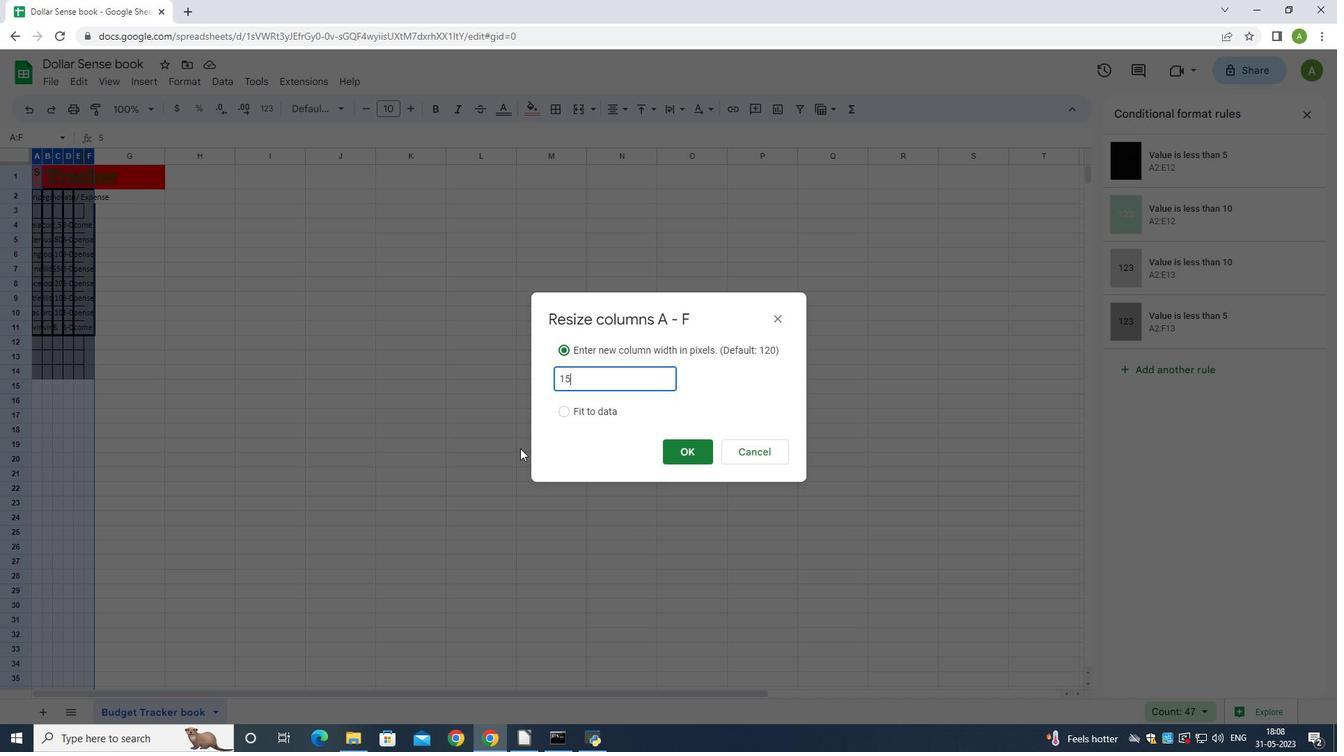 
Action: Mouse moved to (20, 172)
Screenshot: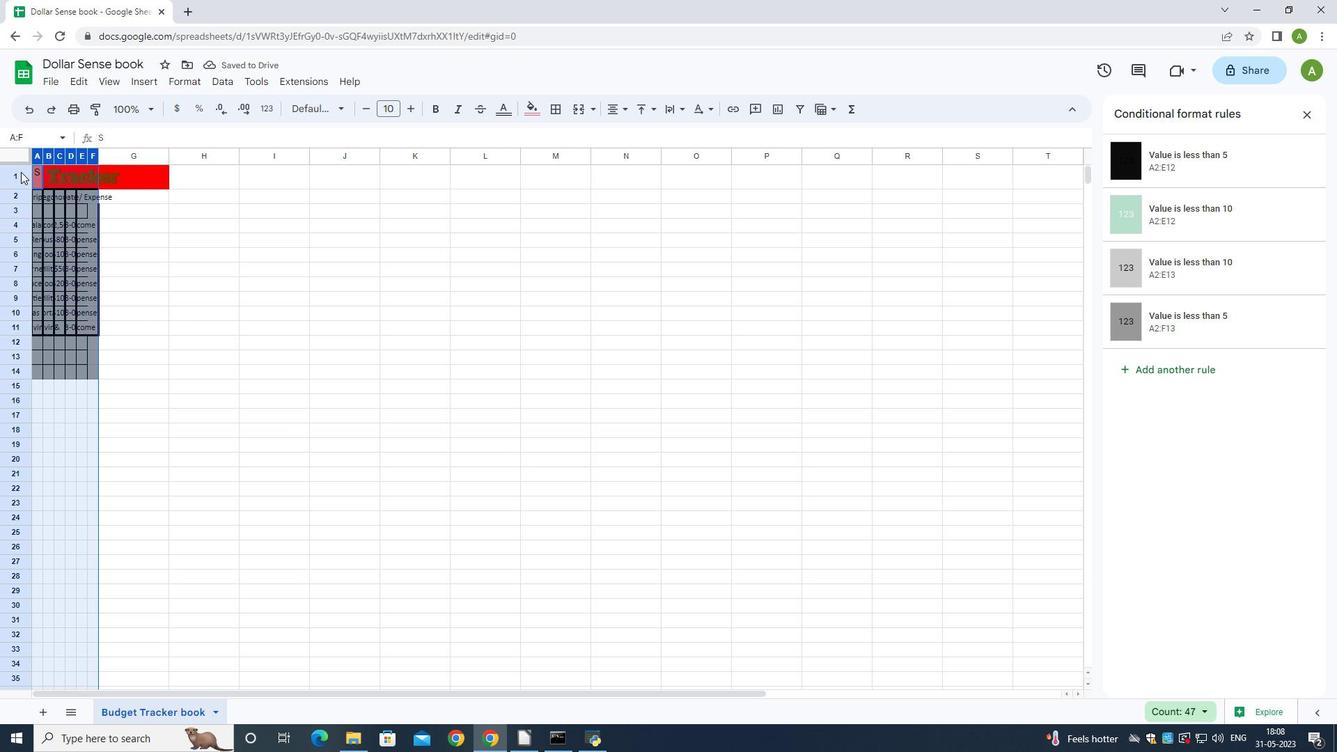 
Action: Mouse pressed left at (20, 172)
Screenshot: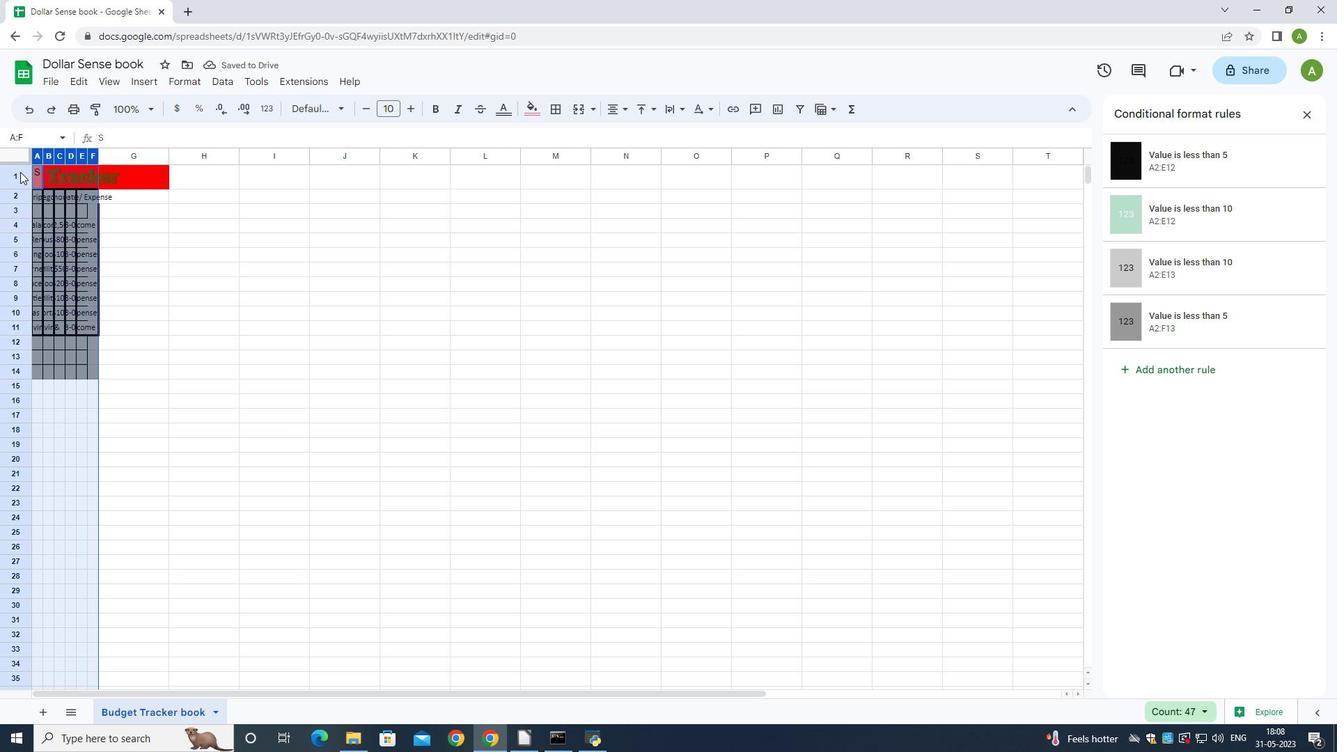 
Action: Mouse moved to (19, 187)
Screenshot: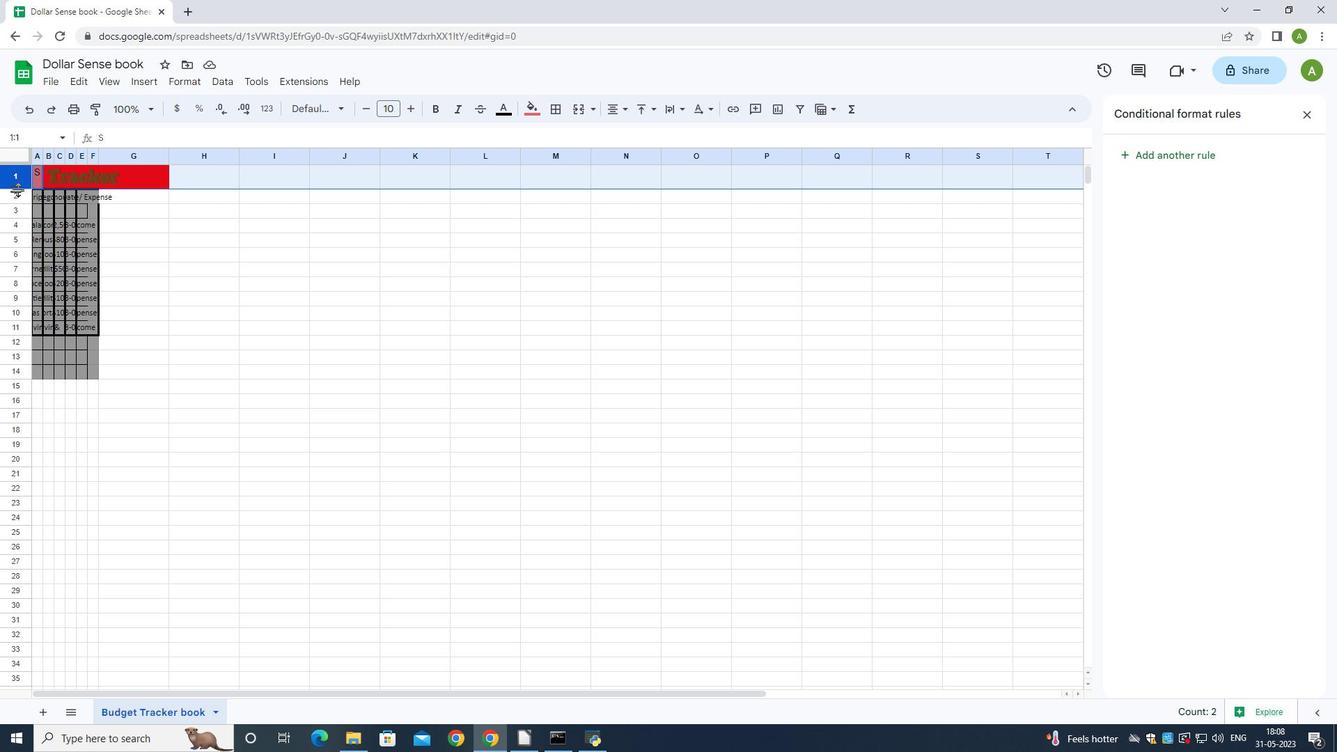 
